 Task: Measure the distance and displacment between San Antonio and Padre Island National Seashore.
Action: Mouse moved to (430, 155)
Screenshot: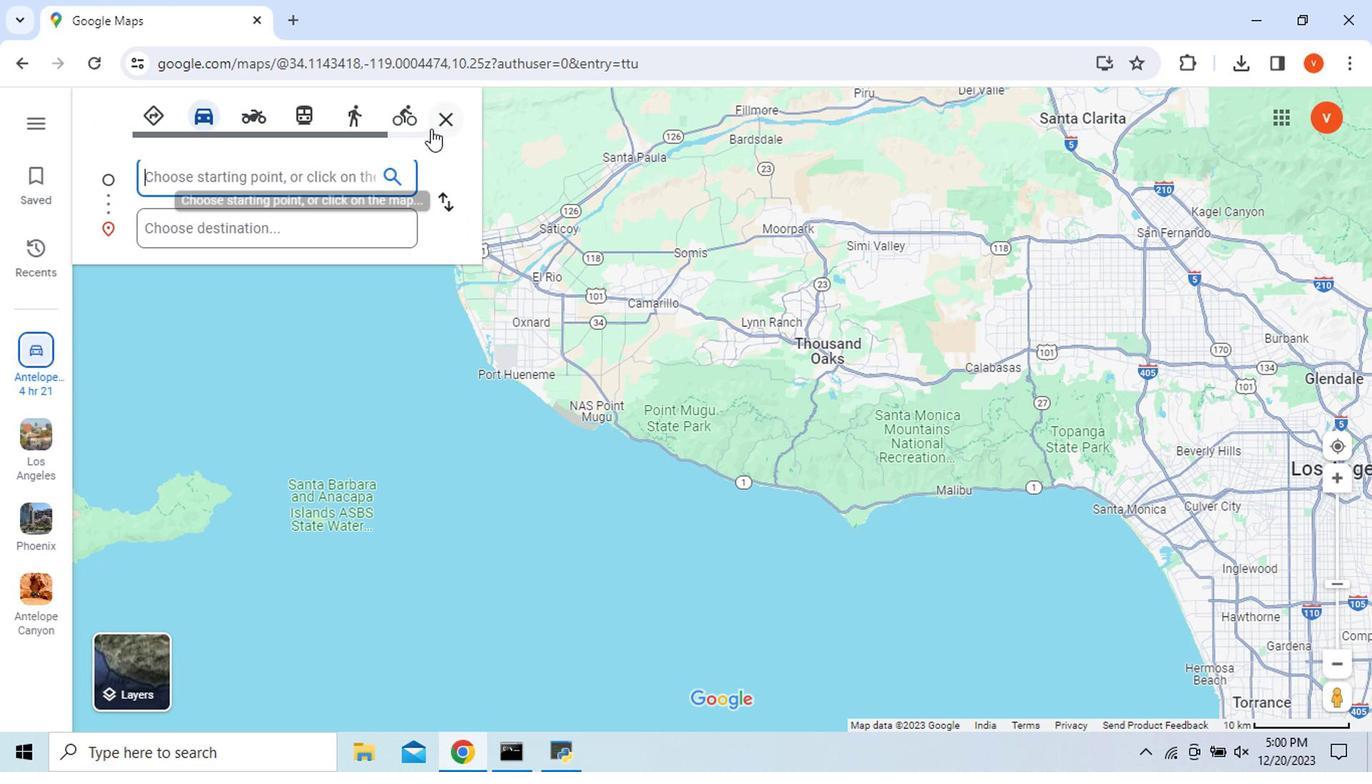 
Action: Mouse pressed left at (430, 155)
Screenshot: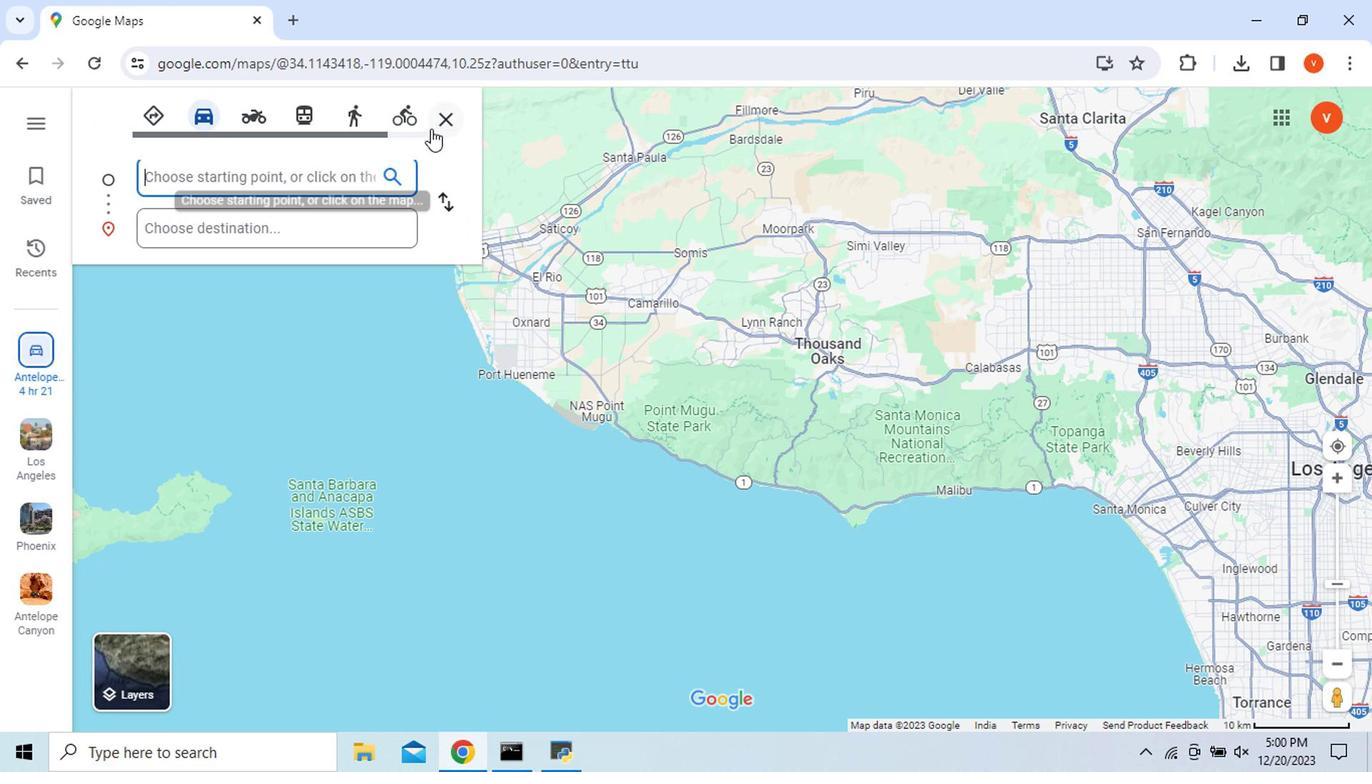 
Action: Mouse moved to (621, 465)
Screenshot: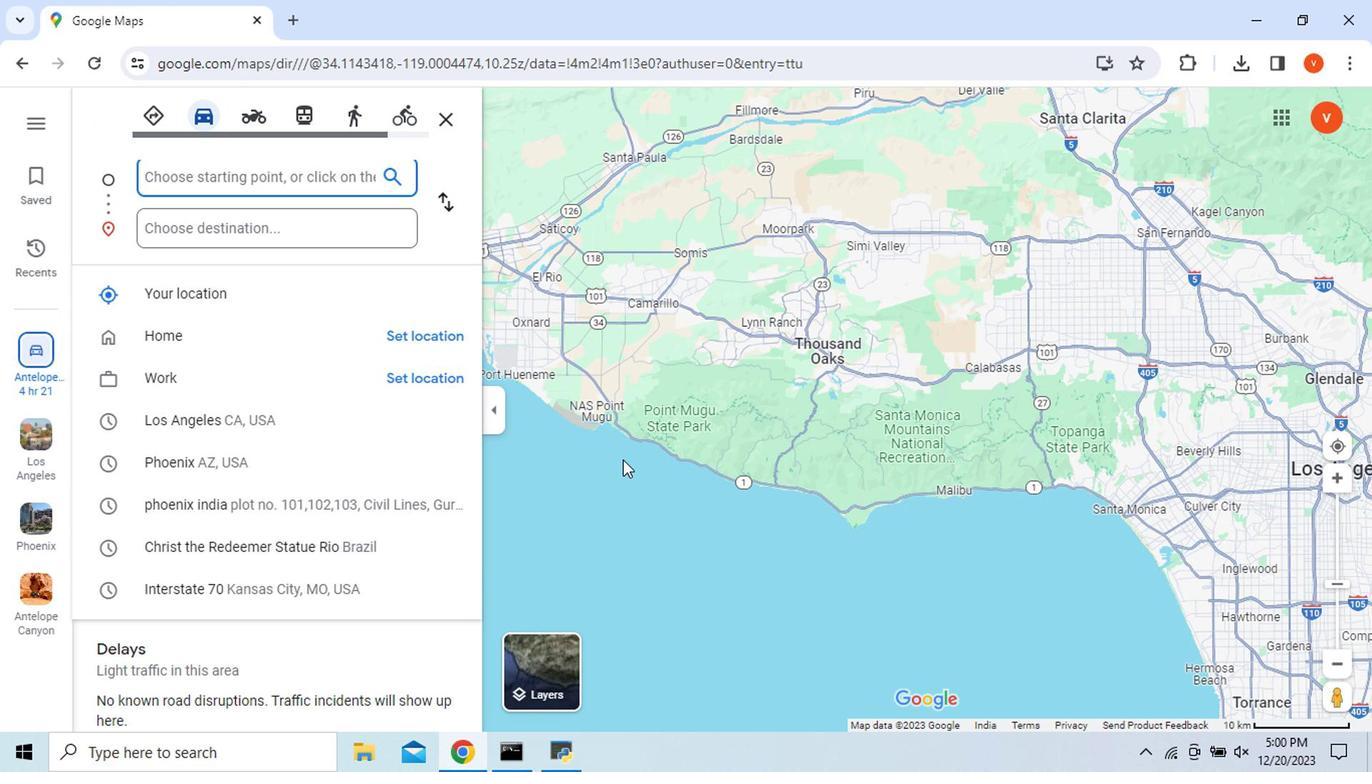 
Action: Key pressed <Key.shift>San<Key.space><Key.shift>Antonio
Screenshot: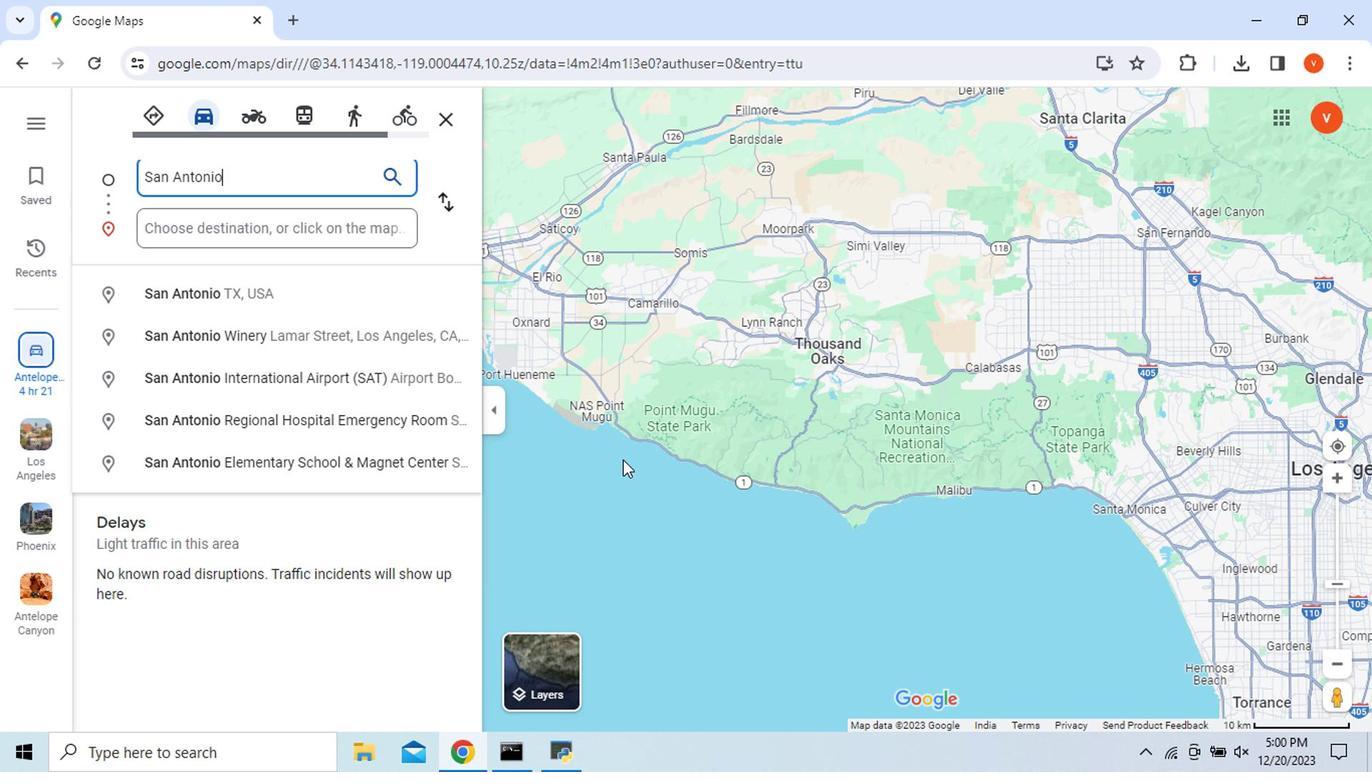 
Action: Mouse moved to (267, 311)
Screenshot: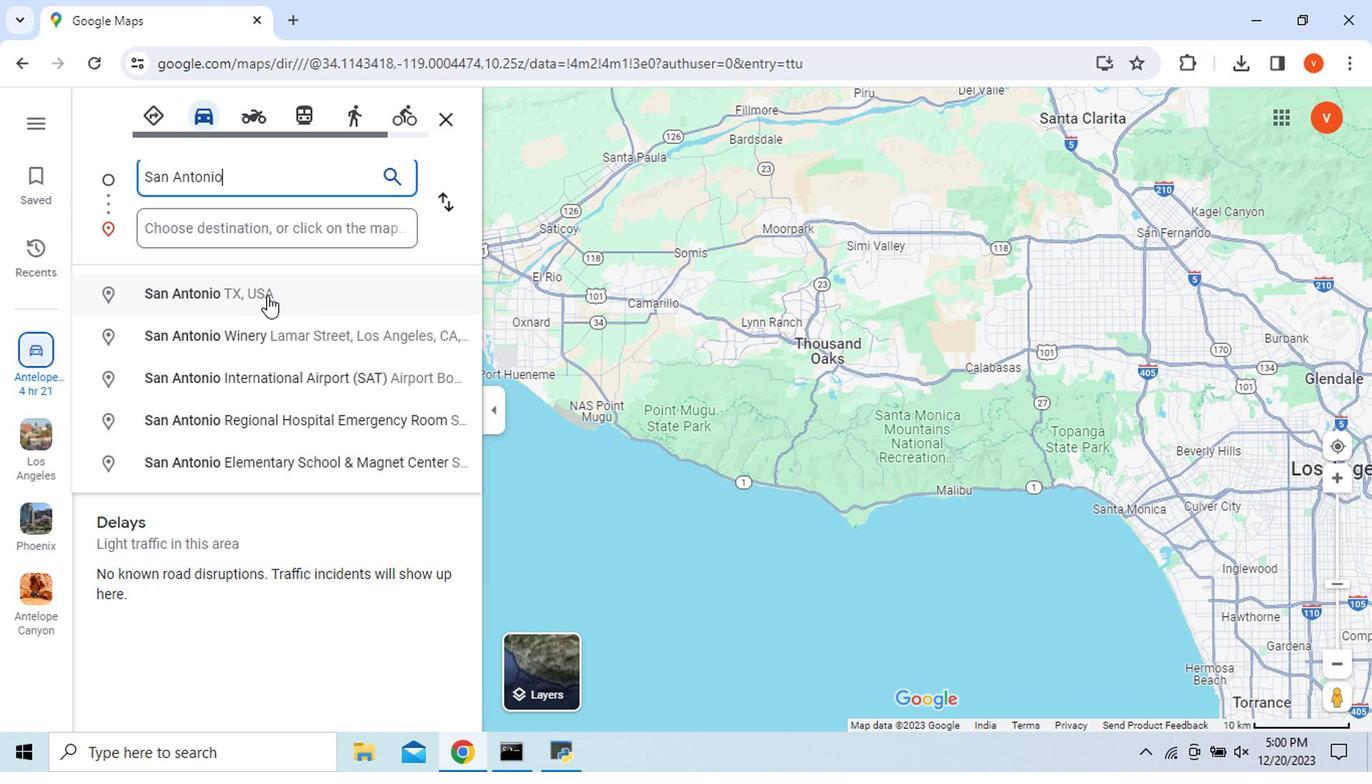 
Action: Mouse pressed left at (267, 311)
Screenshot: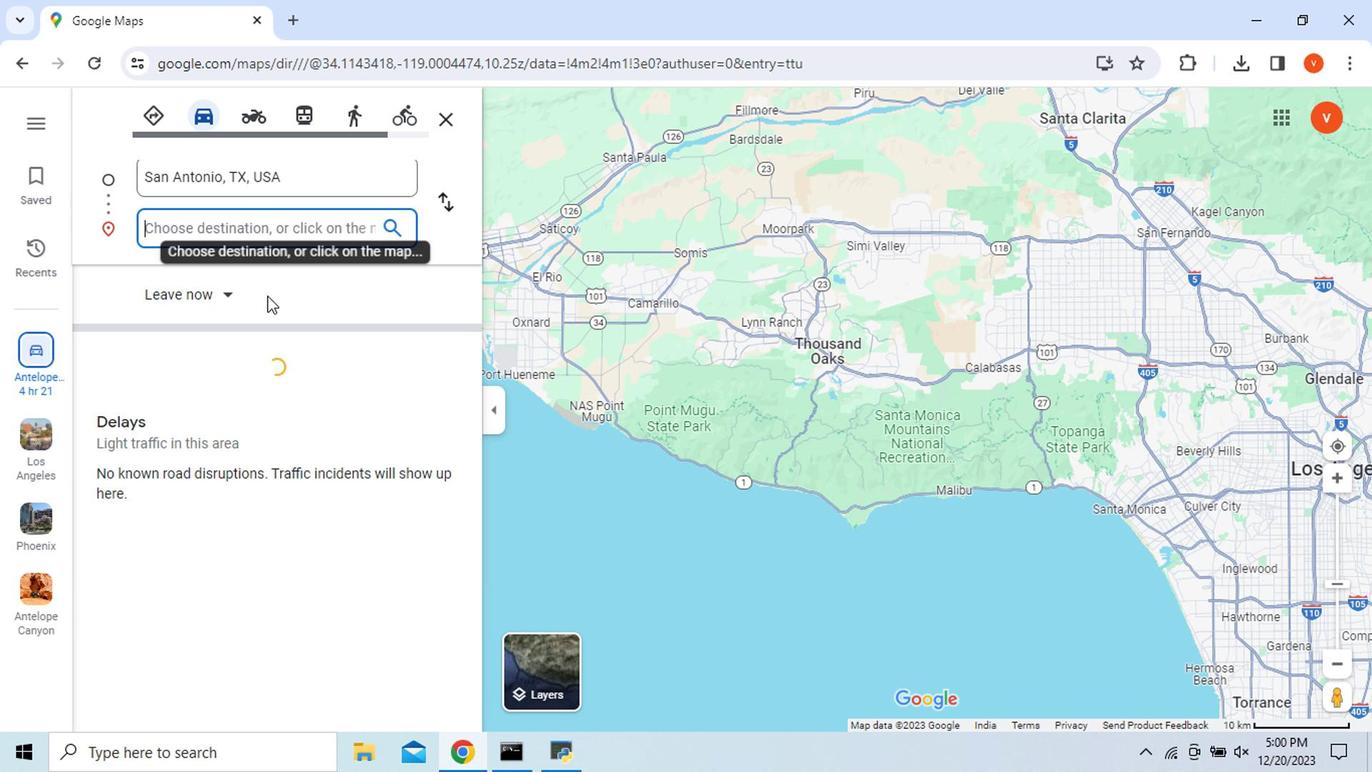 
Action: Mouse moved to (401, 453)
Screenshot: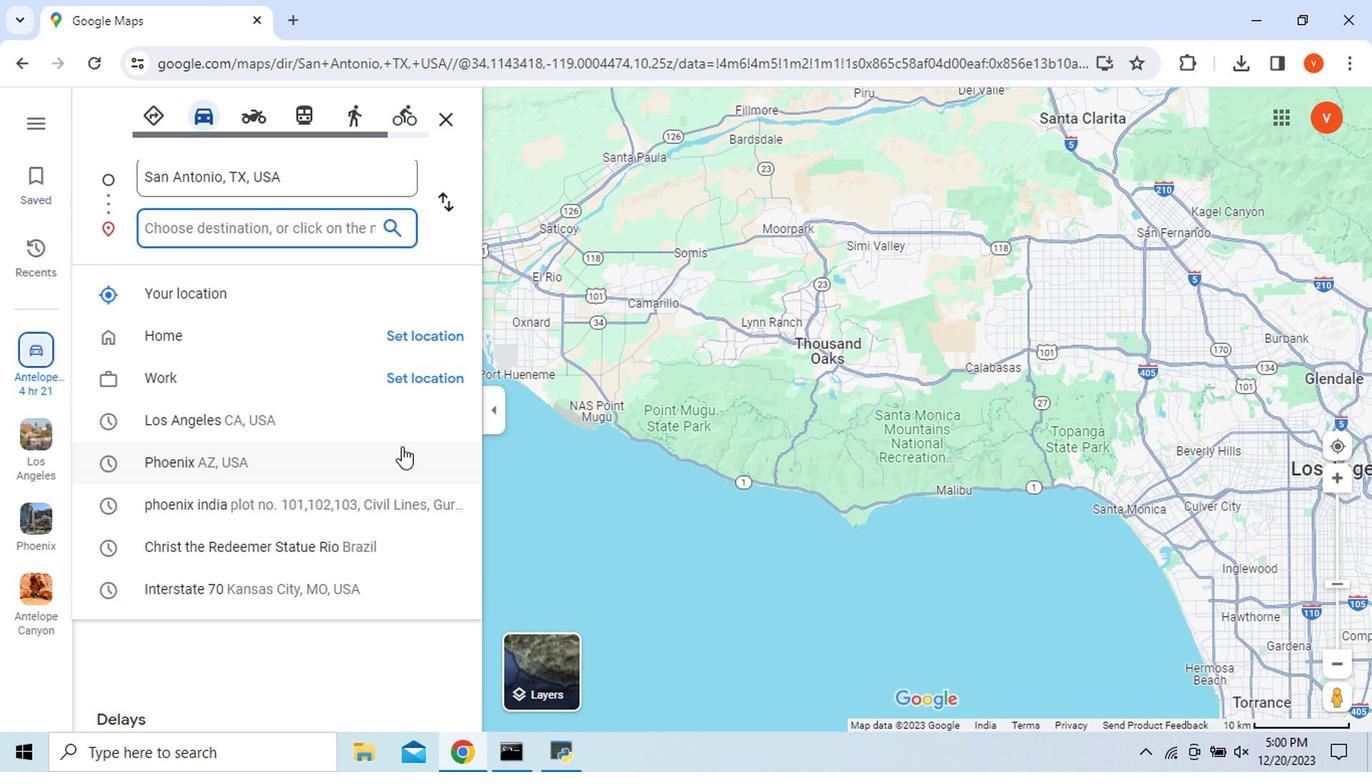 
Action: Key pressed <Key.shift_r>Padre
Screenshot: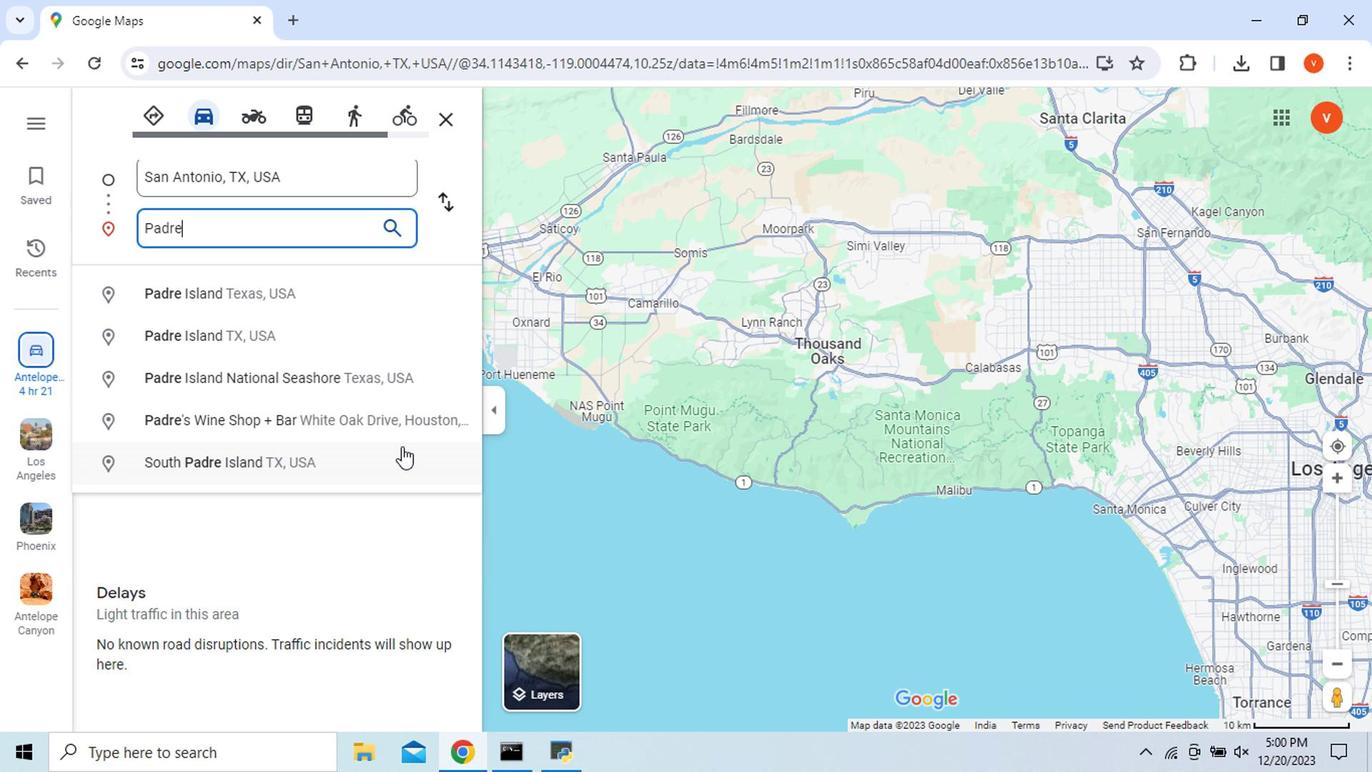 
Action: Mouse moved to (329, 393)
Screenshot: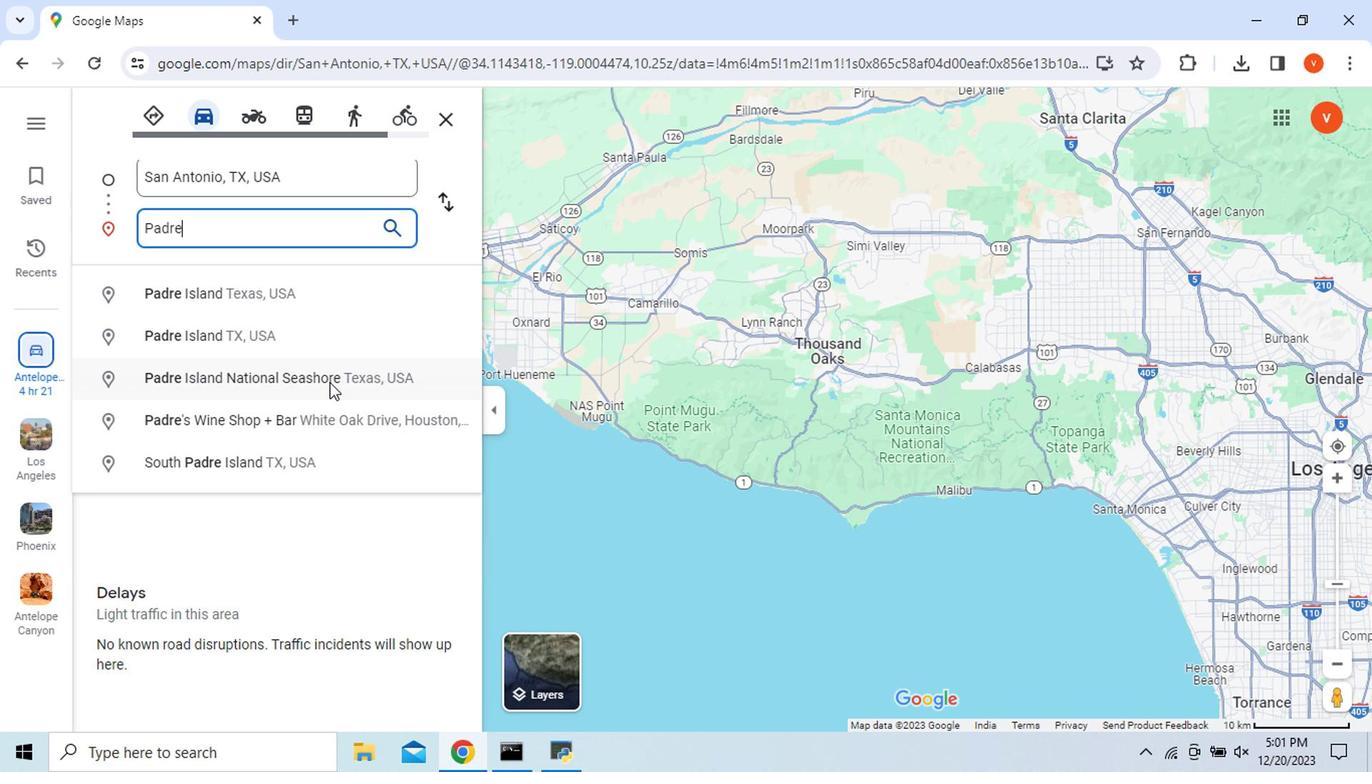 
Action: Mouse pressed left at (329, 393)
Screenshot: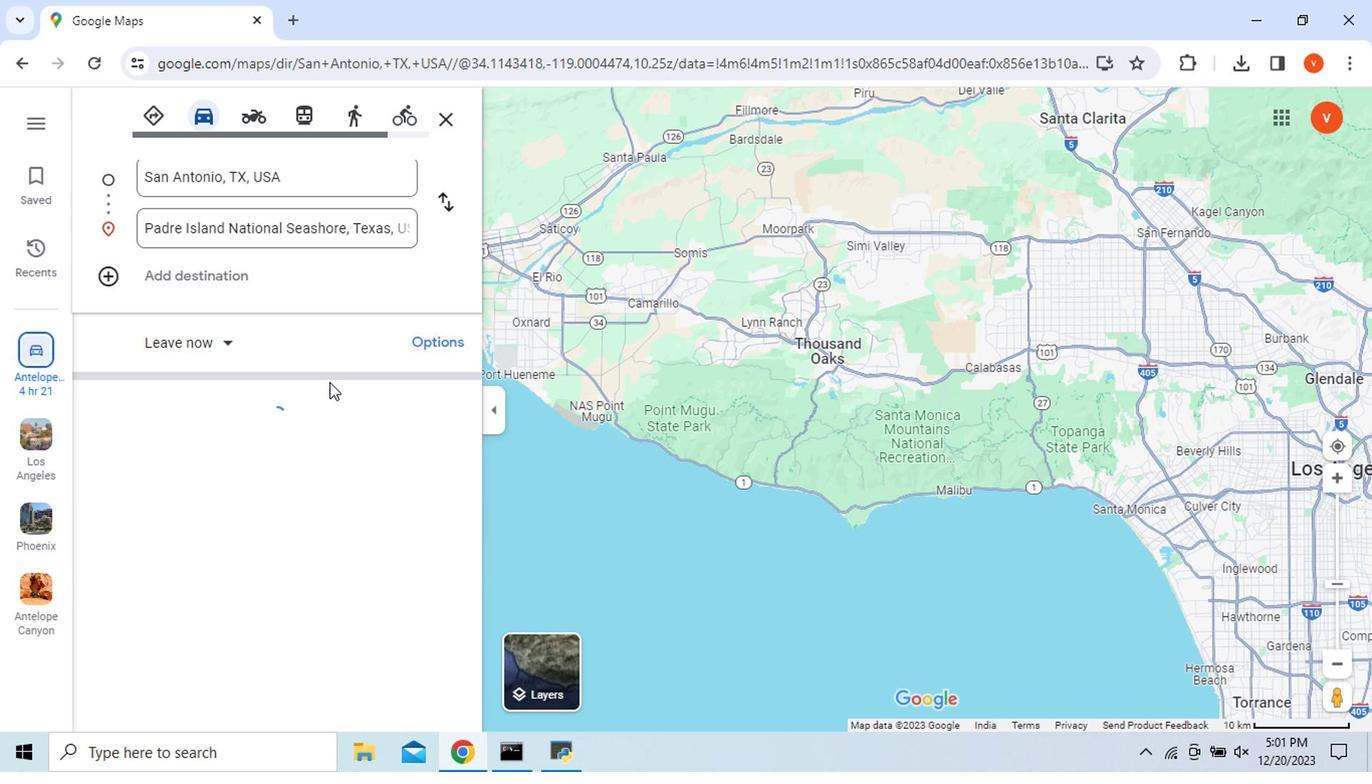 
Action: Mouse moved to (1005, 334)
Screenshot: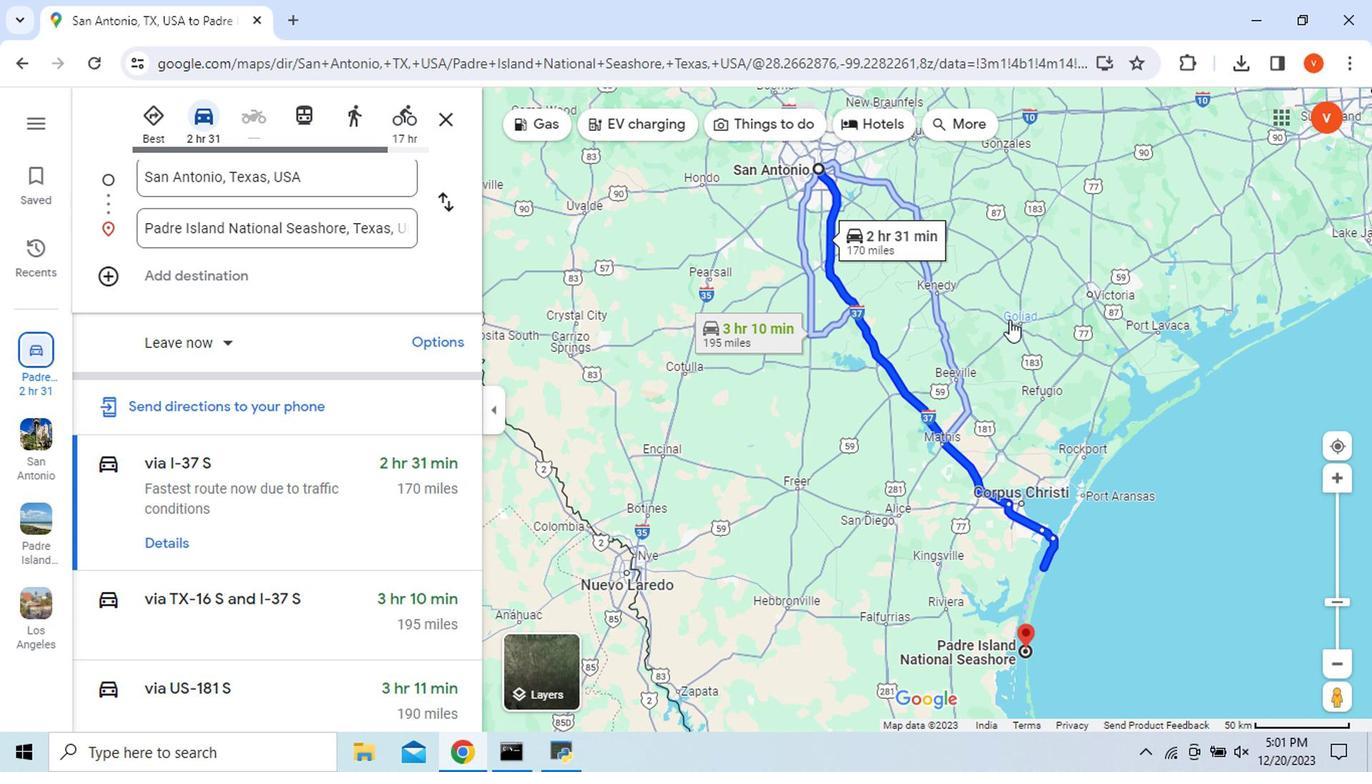 
Action: Mouse pressed right at (1005, 334)
Screenshot: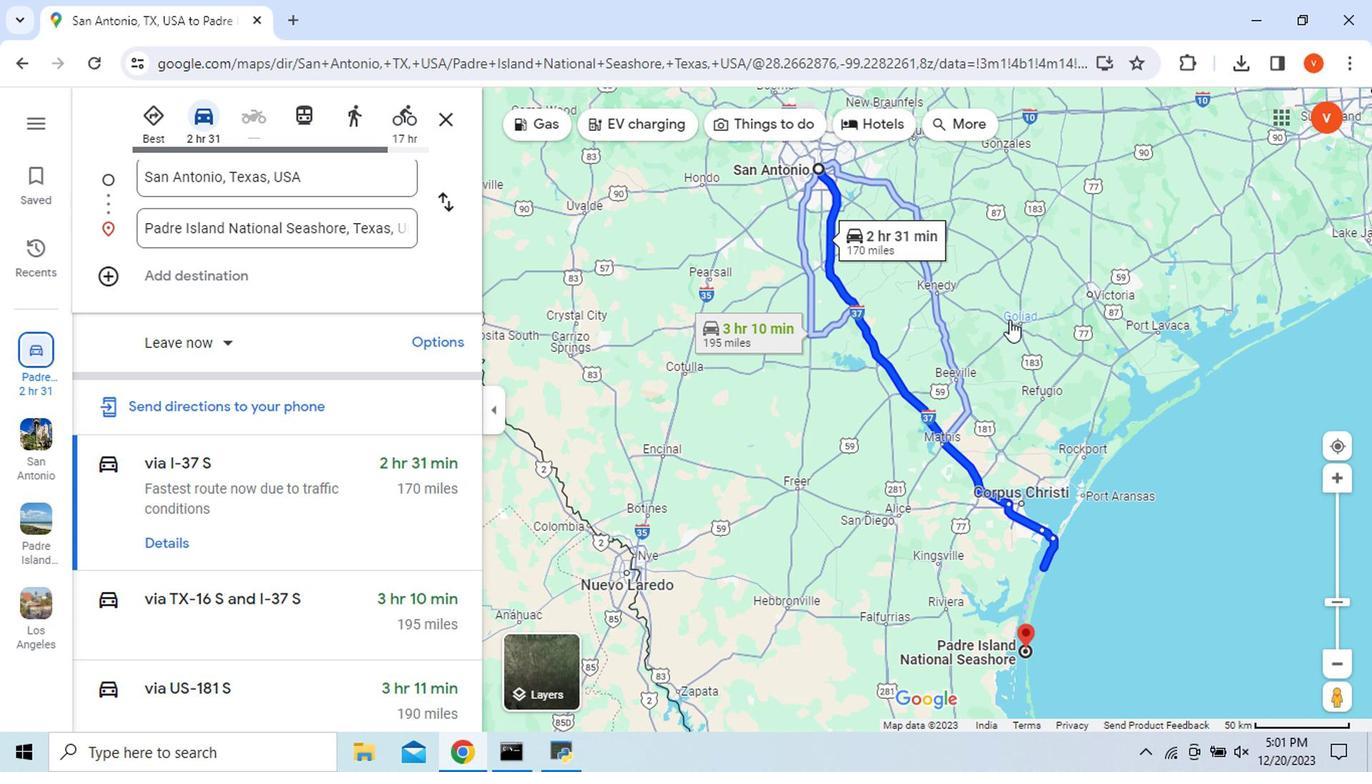 
Action: Mouse moved to (1078, 473)
Screenshot: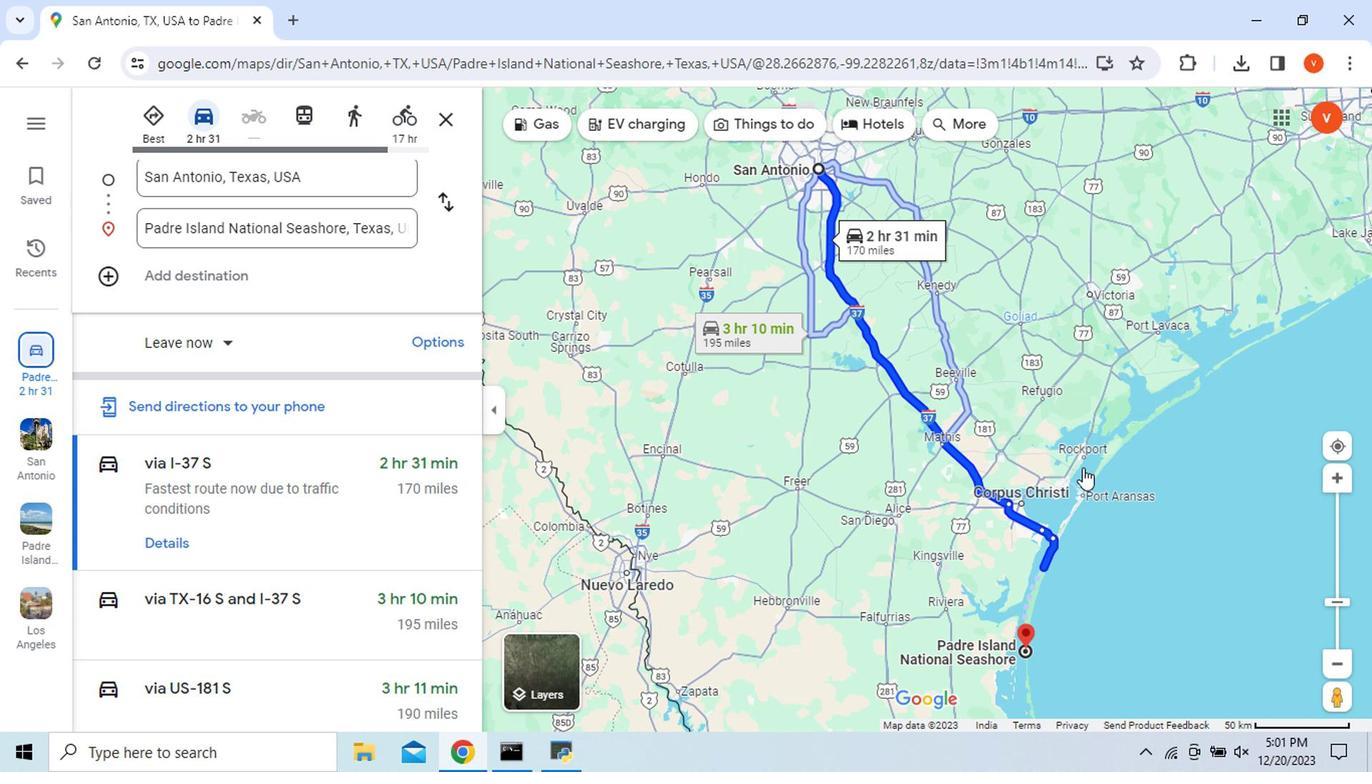 
Action: Mouse pressed left at (1078, 473)
Screenshot: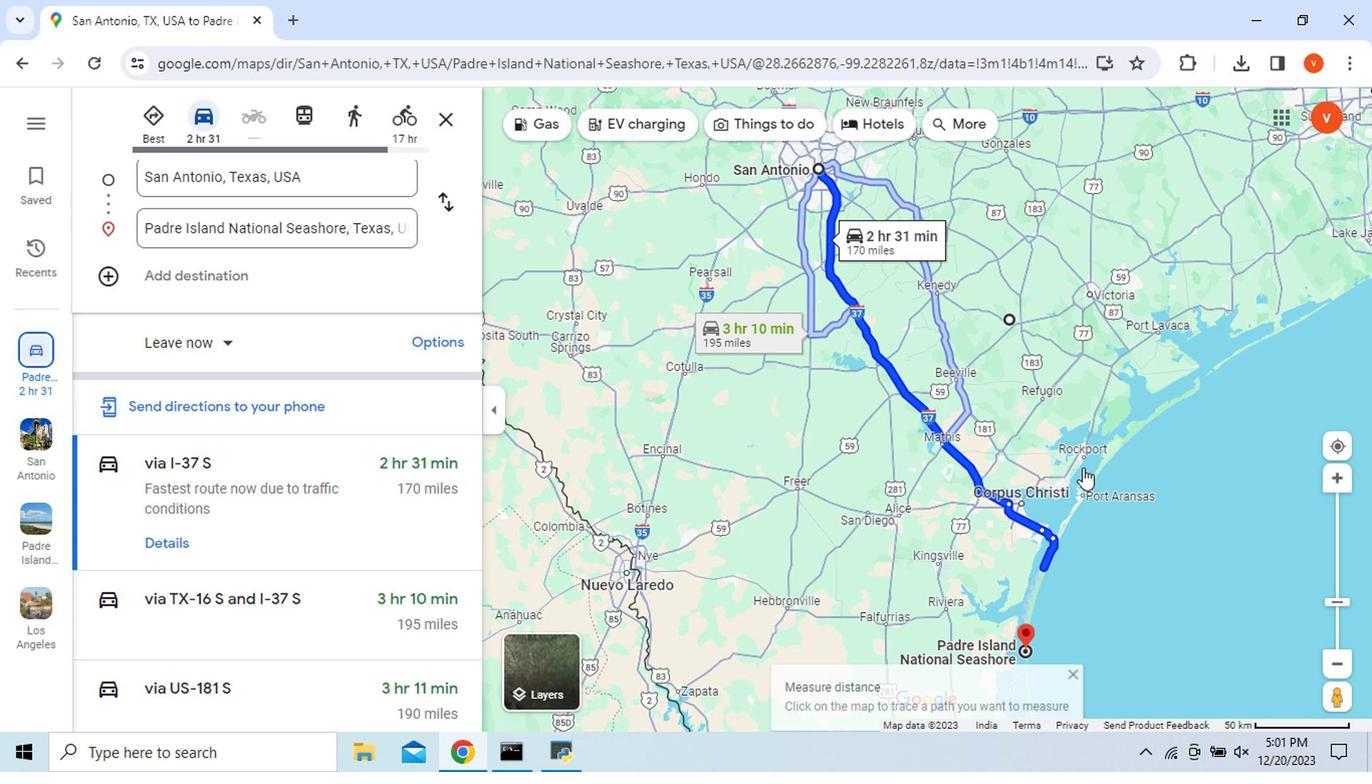 
Action: Mouse moved to (798, 208)
Screenshot: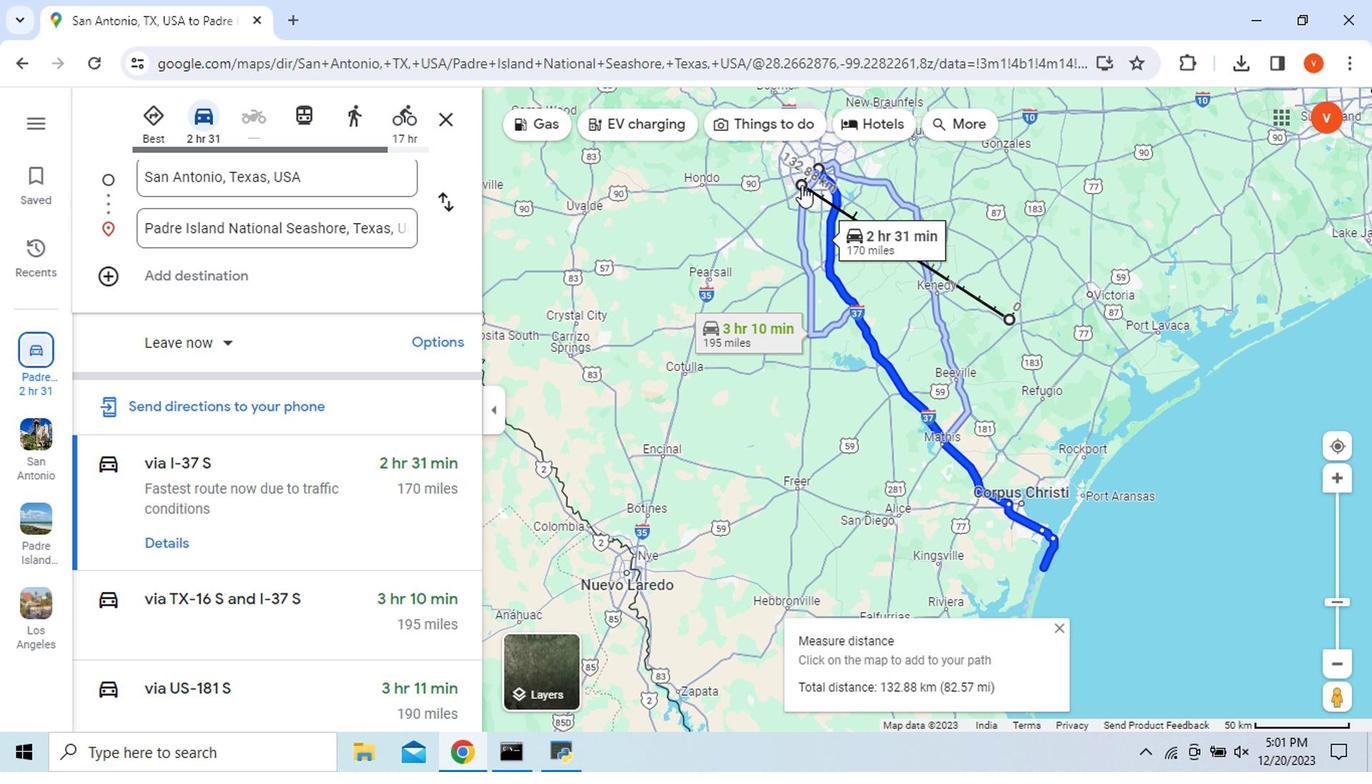 
Action: Mouse pressed left at (798, 208)
Screenshot: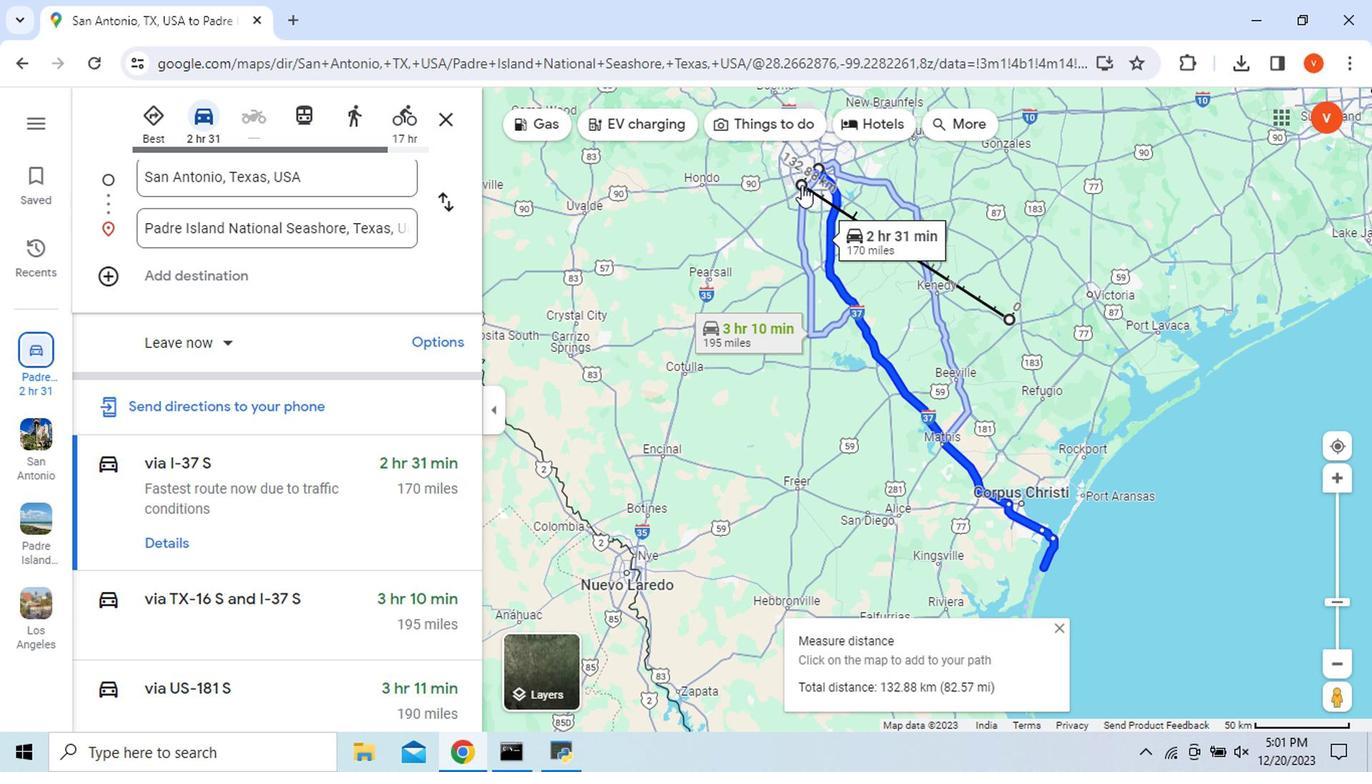 
Action: Mouse moved to (1004, 328)
Screenshot: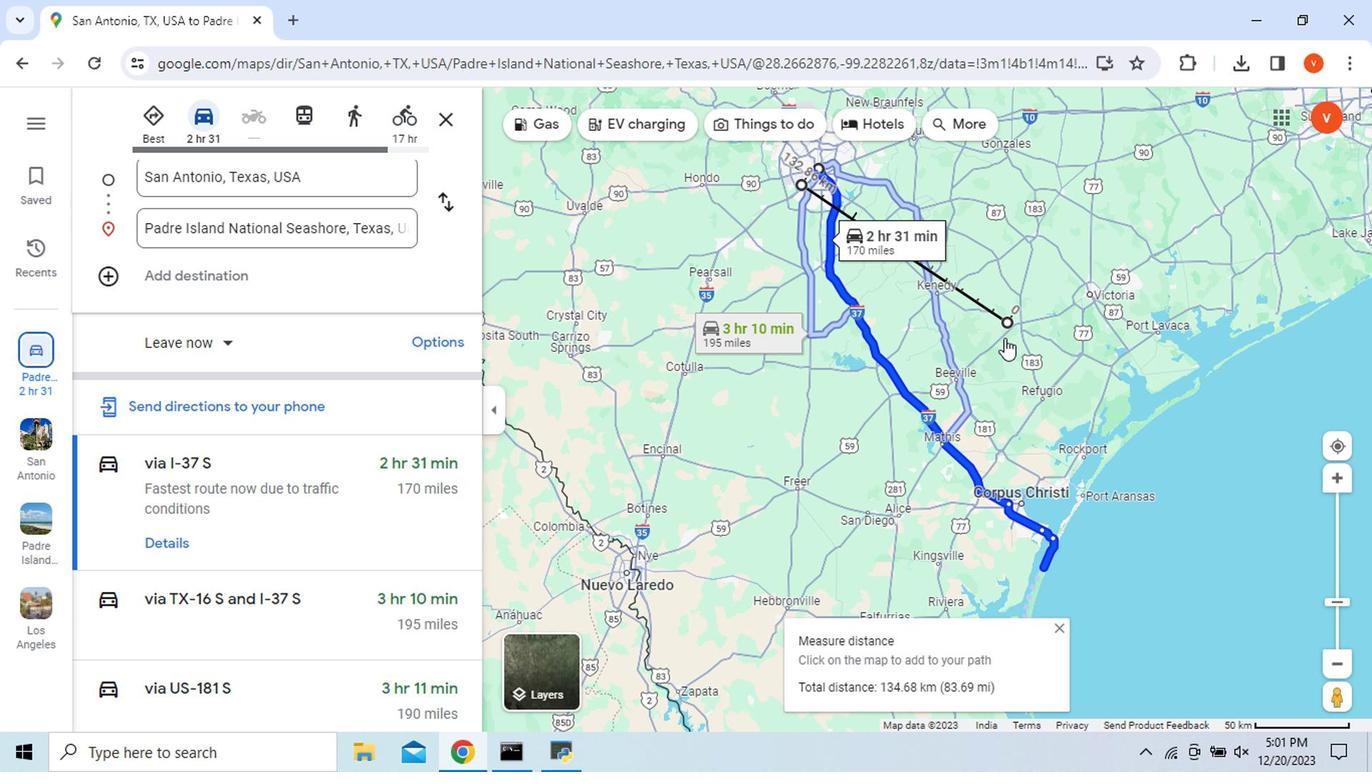 
Action: Mouse pressed left at (1004, 328)
Screenshot: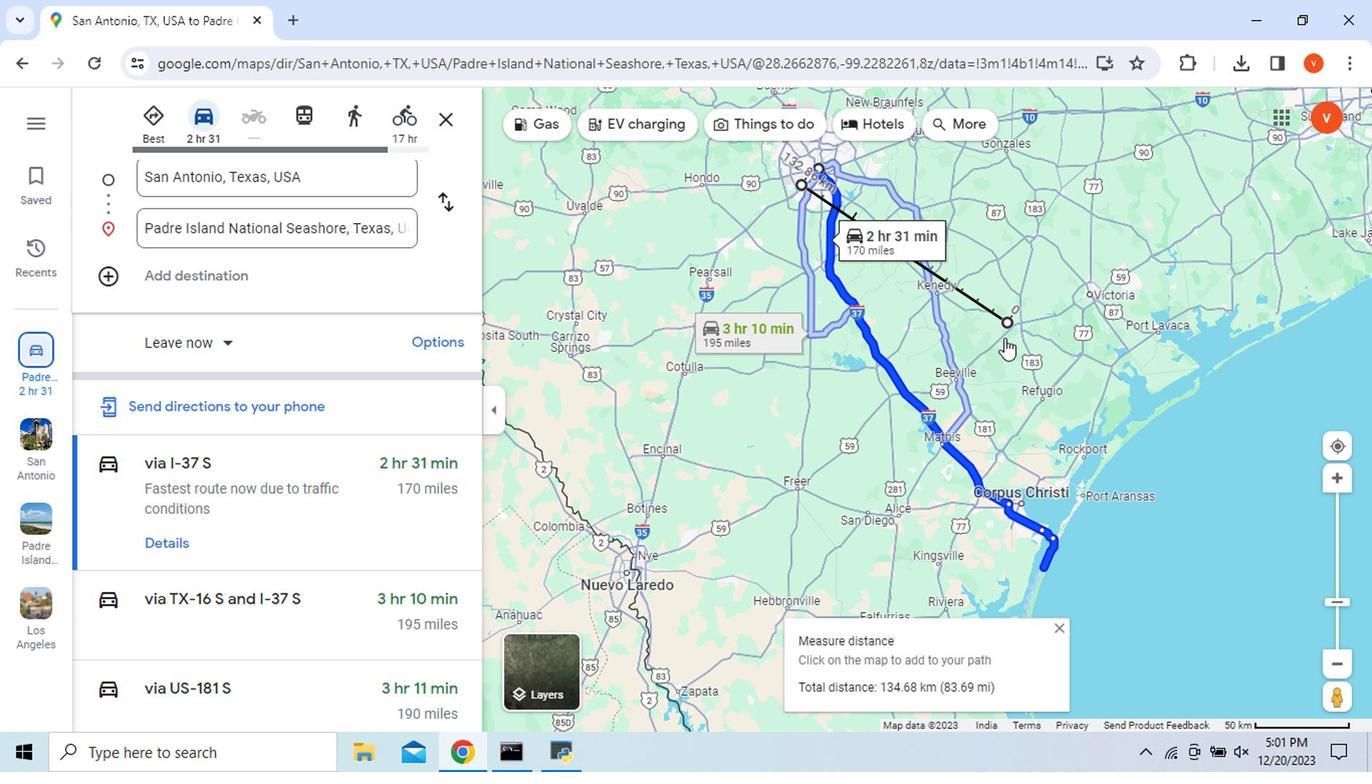 
Action: Mouse moved to (797, 209)
Screenshot: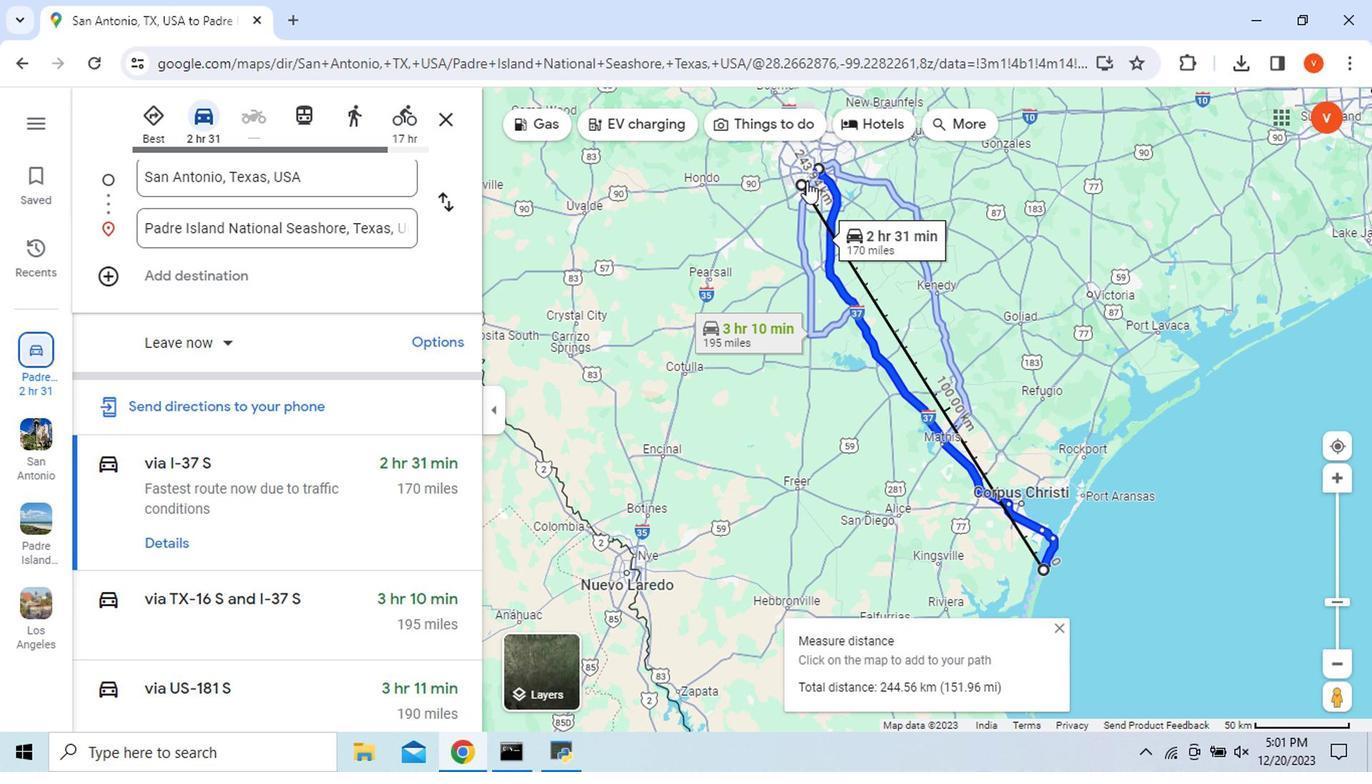 
Action: Mouse pressed left at (797, 209)
Screenshot: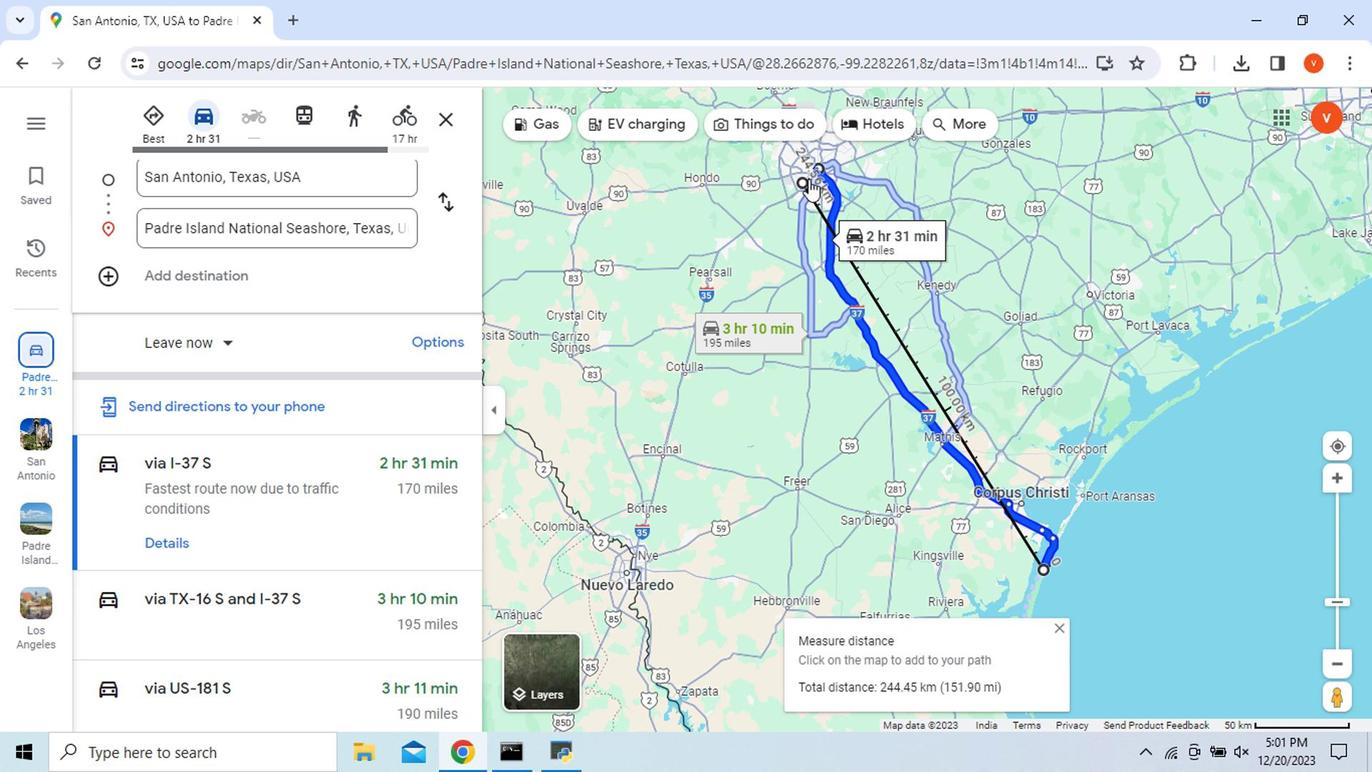 
Action: Mouse moved to (914, 354)
Screenshot: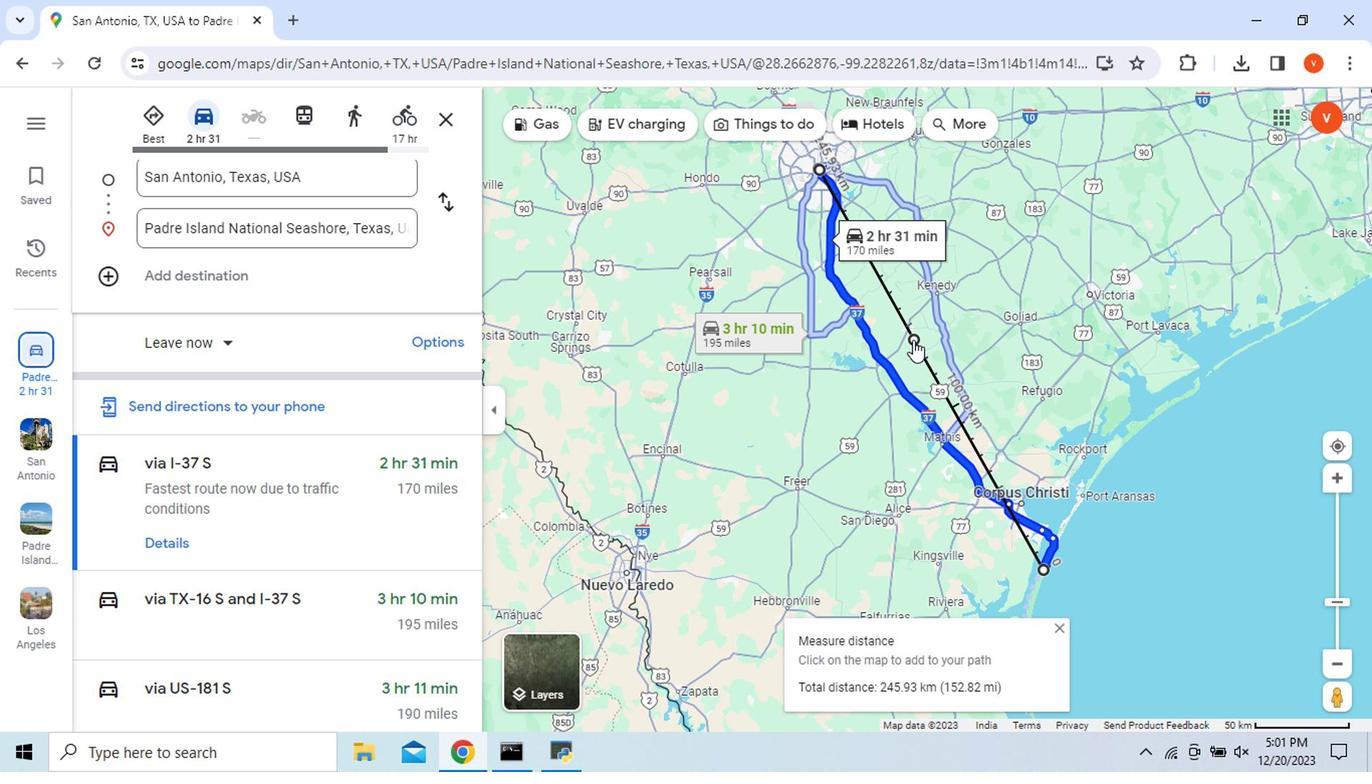
Action: Mouse pressed left at (914, 354)
Screenshot: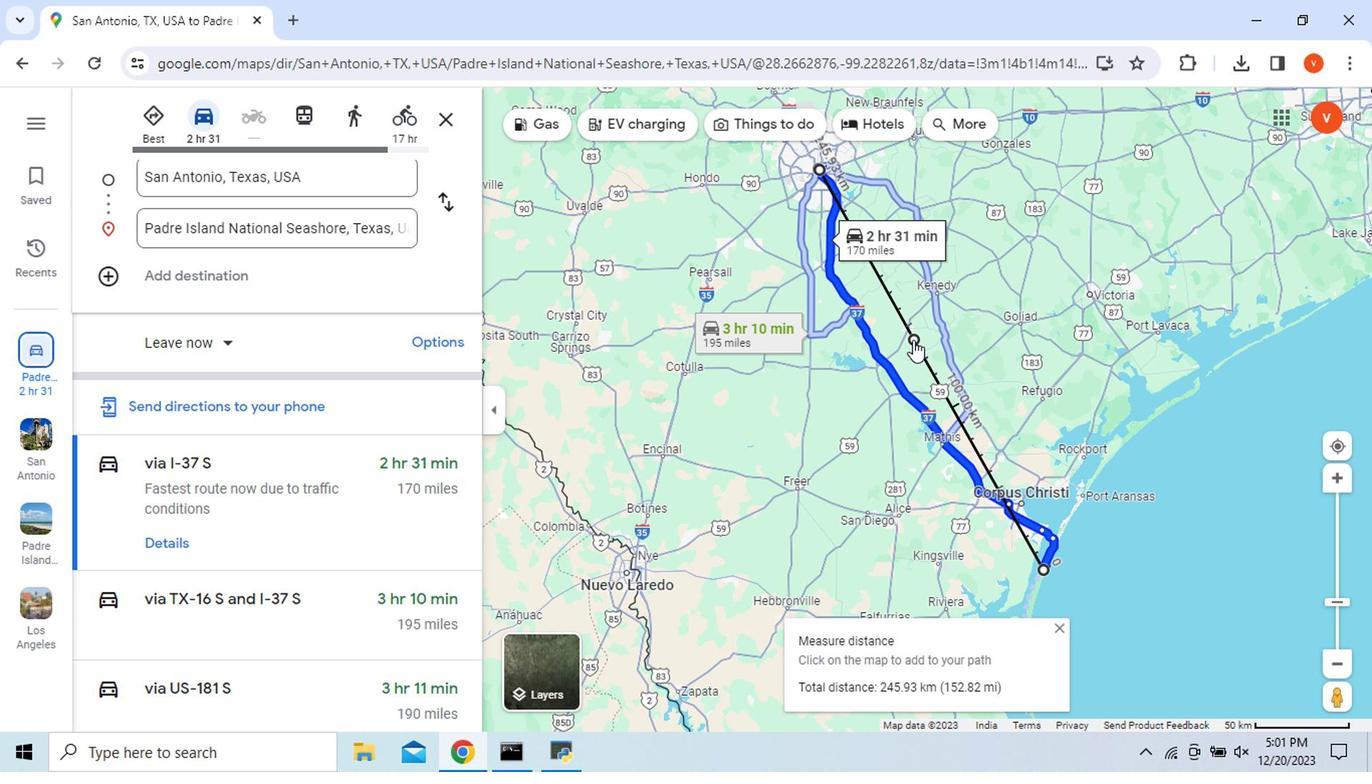 
Action: Mouse moved to (870, 368)
Screenshot: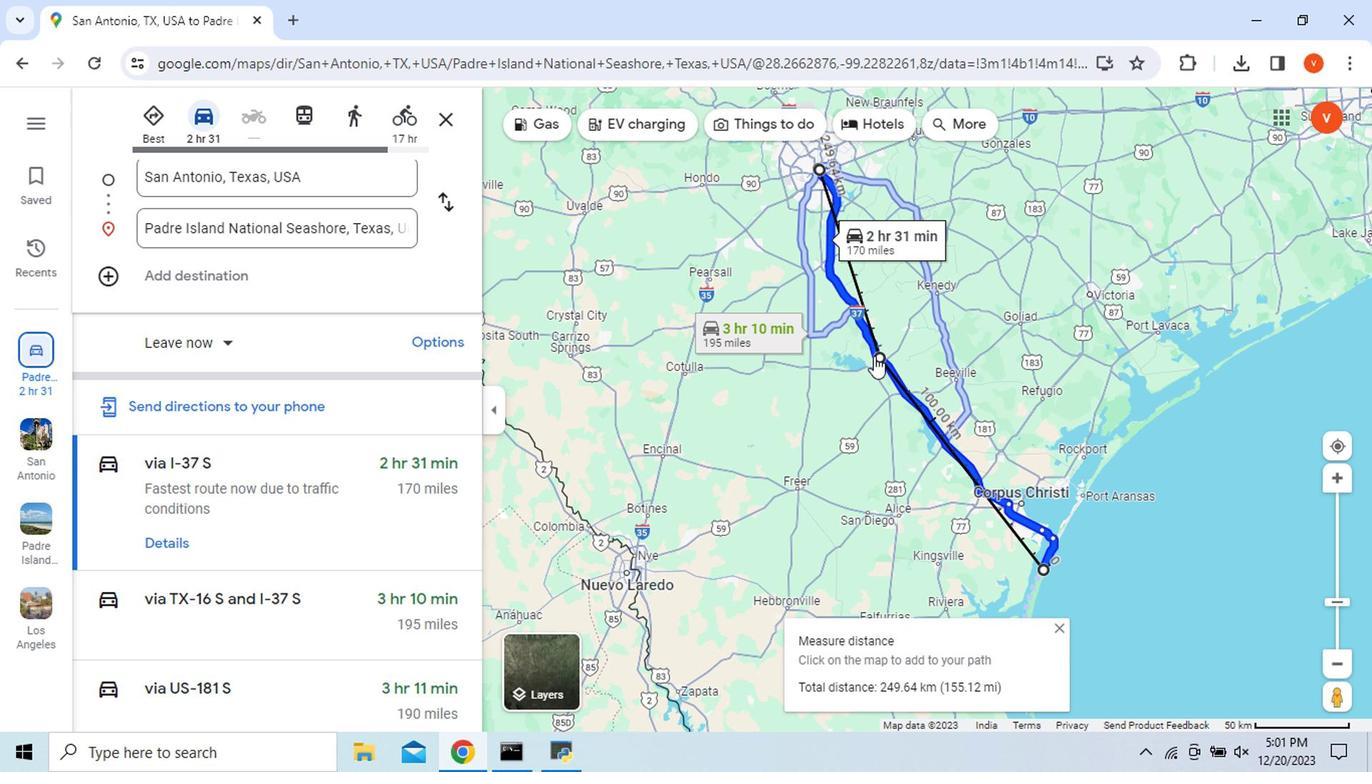 
Action: Mouse pressed left at (870, 368)
Screenshot: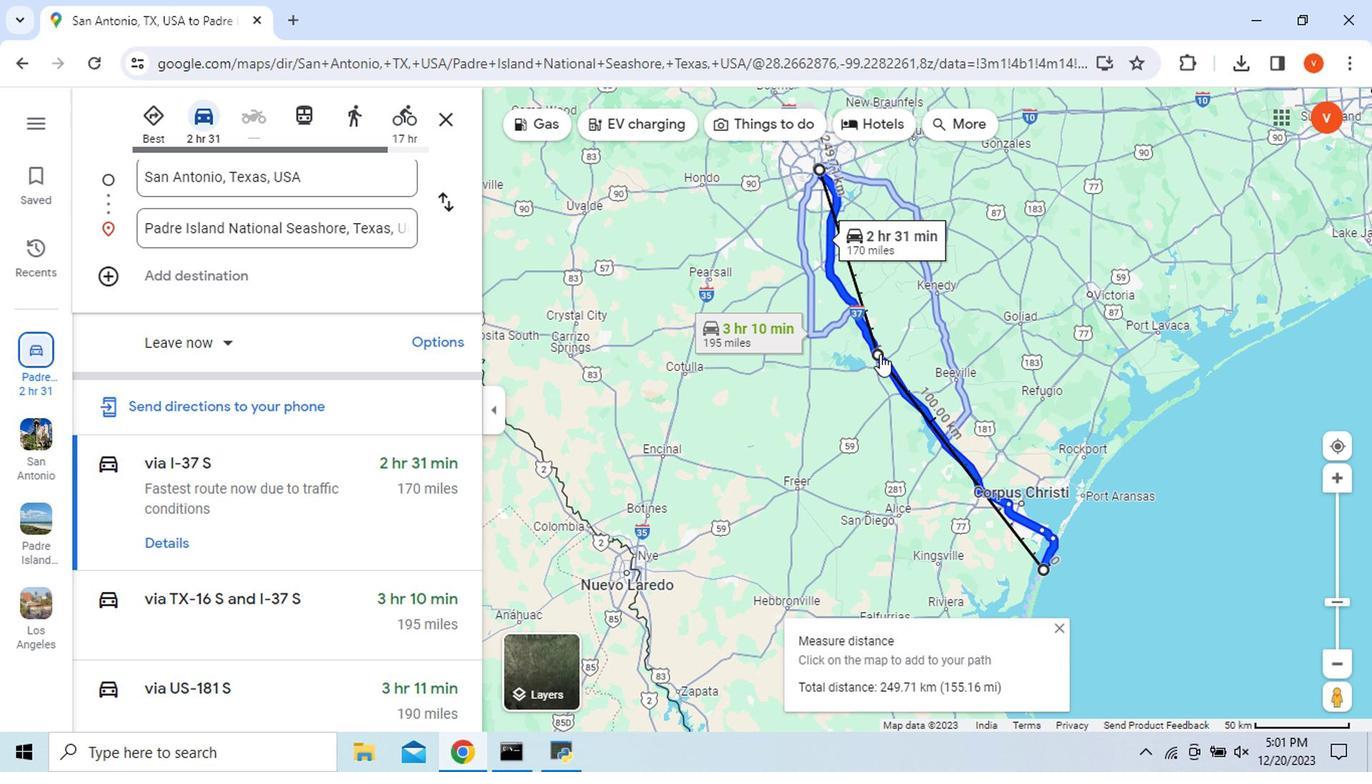 
Action: Mouse moved to (545, 654)
Screenshot: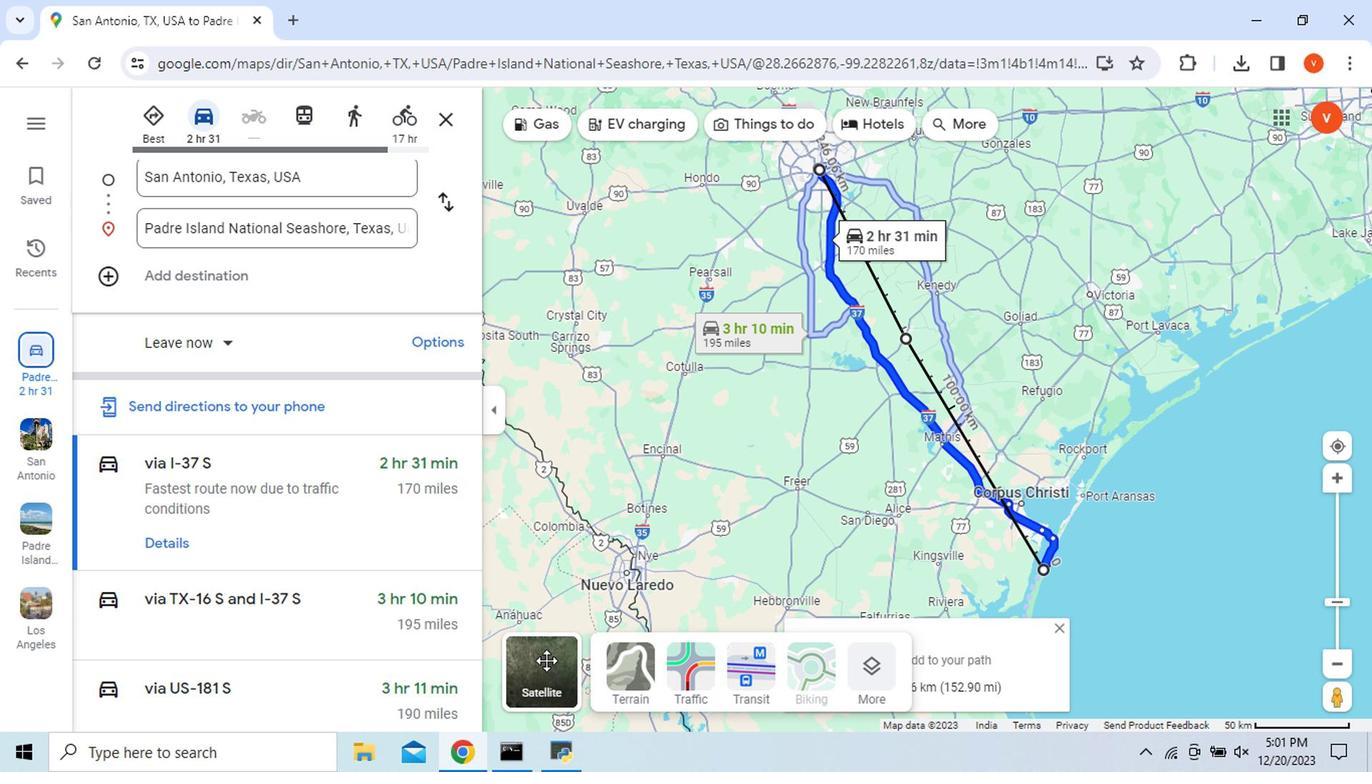 
Action: Mouse pressed left at (545, 654)
Screenshot: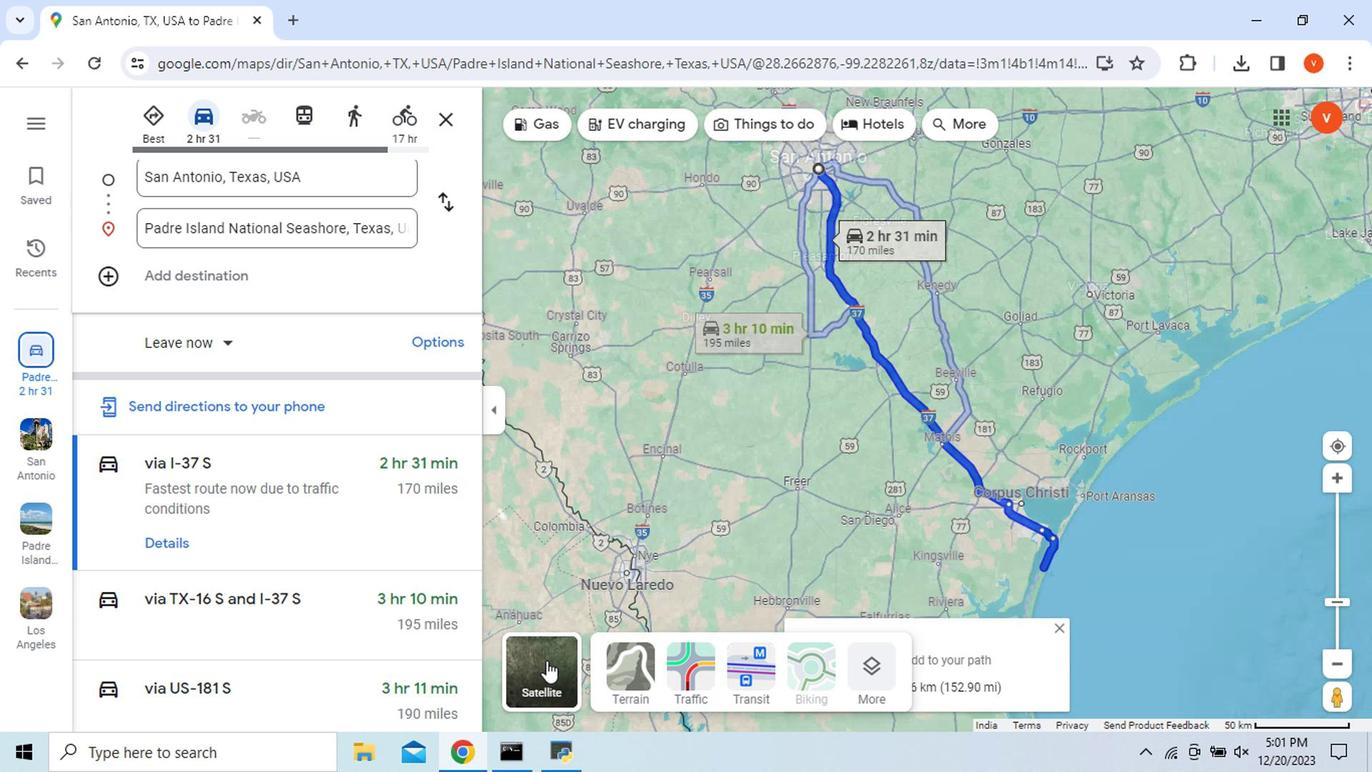 
Action: Mouse moved to (582, 604)
Screenshot: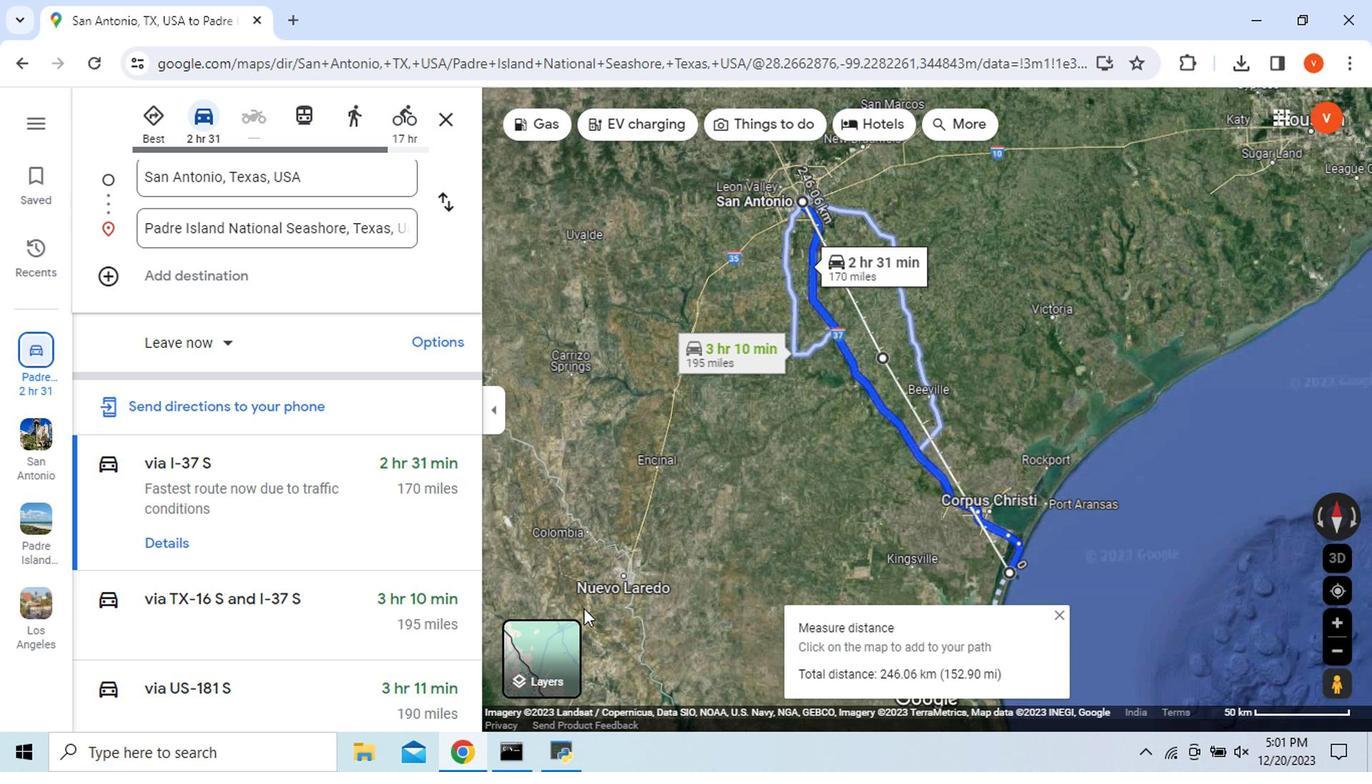 
Action: Mouse scrolled (582, 604) with delta (0, 0)
Screenshot: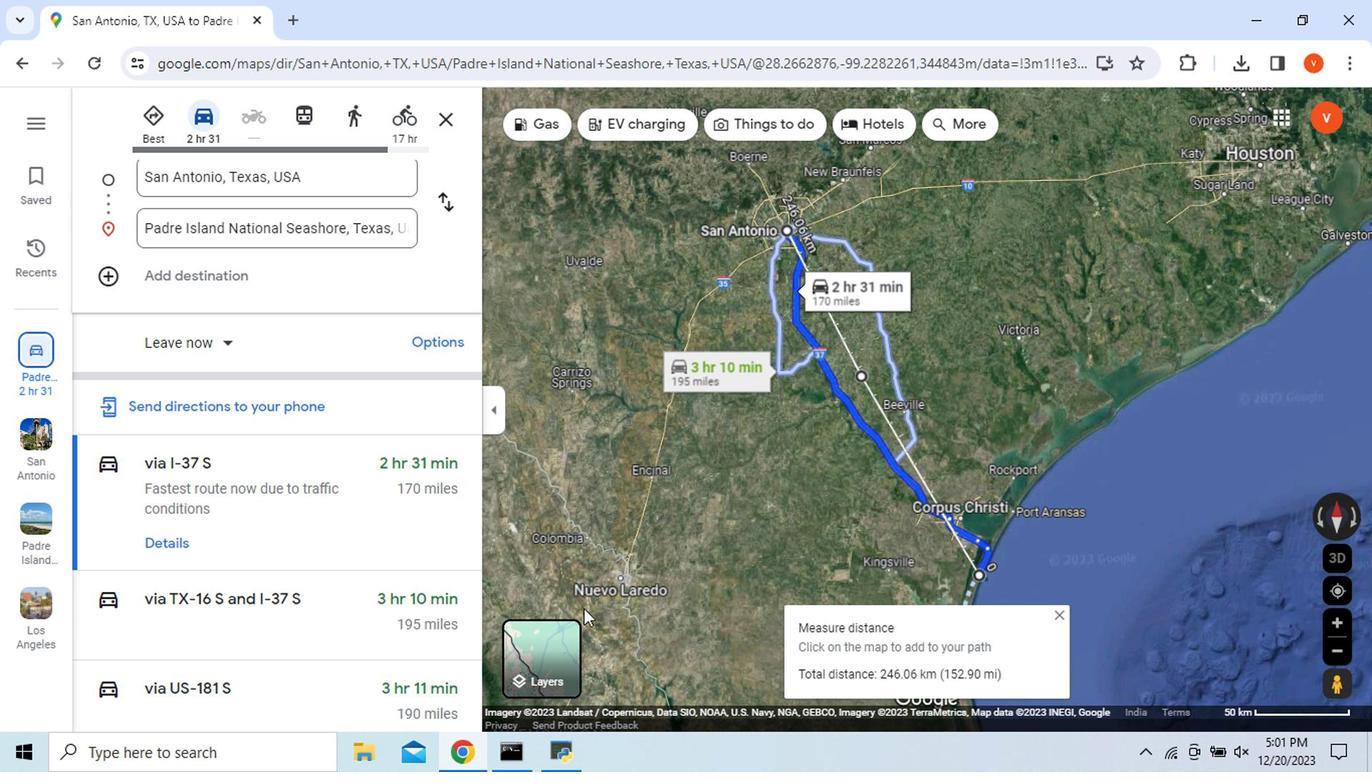 
Action: Mouse scrolled (582, 604) with delta (0, 0)
Screenshot: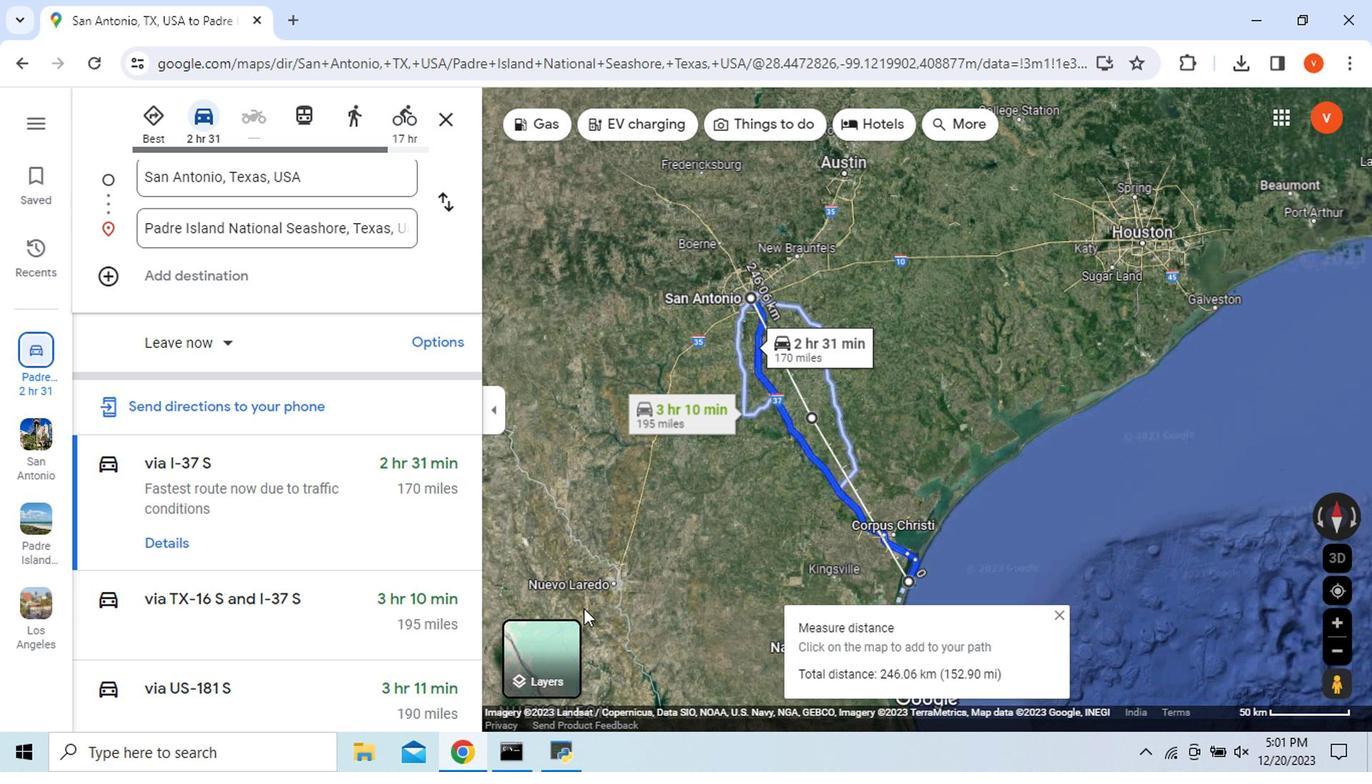 
Action: Mouse scrolled (582, 604) with delta (0, 0)
Screenshot: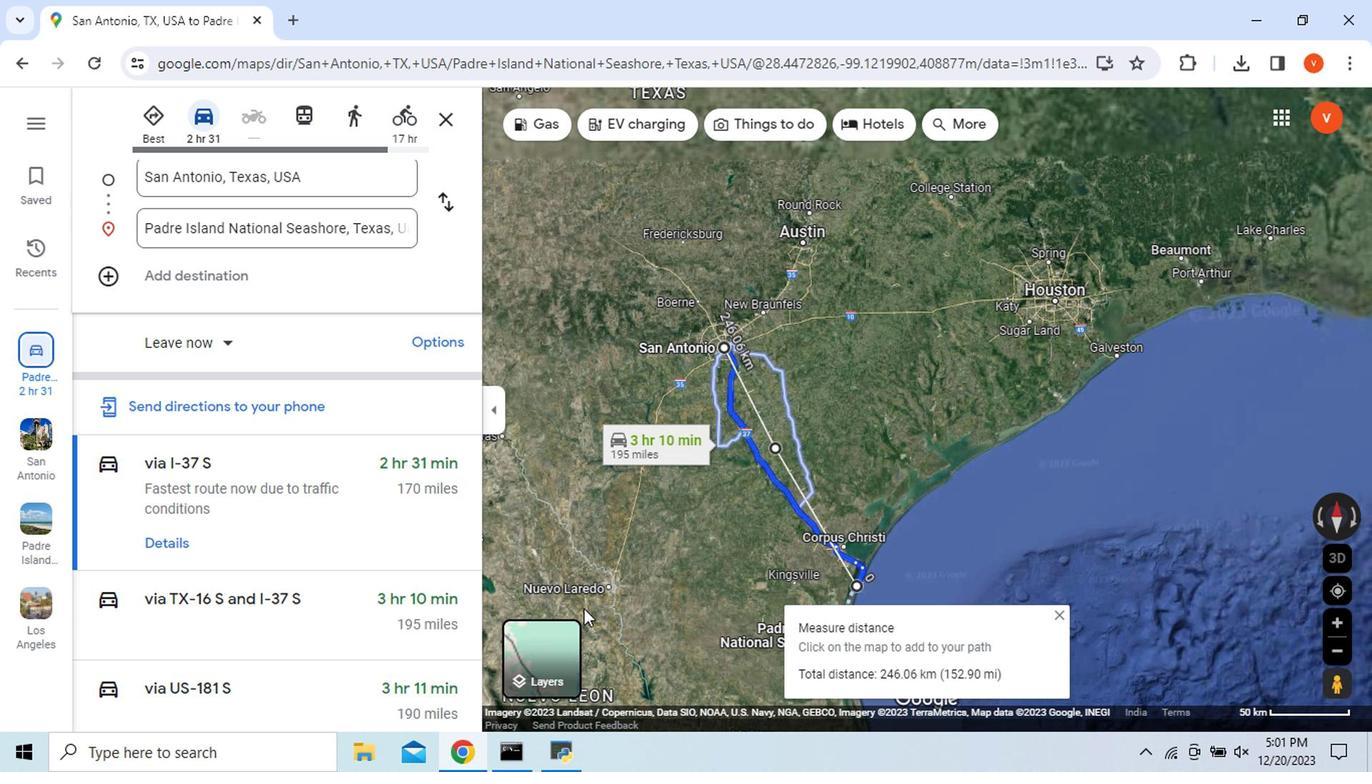 
Action: Mouse scrolled (582, 605) with delta (0, 0)
Screenshot: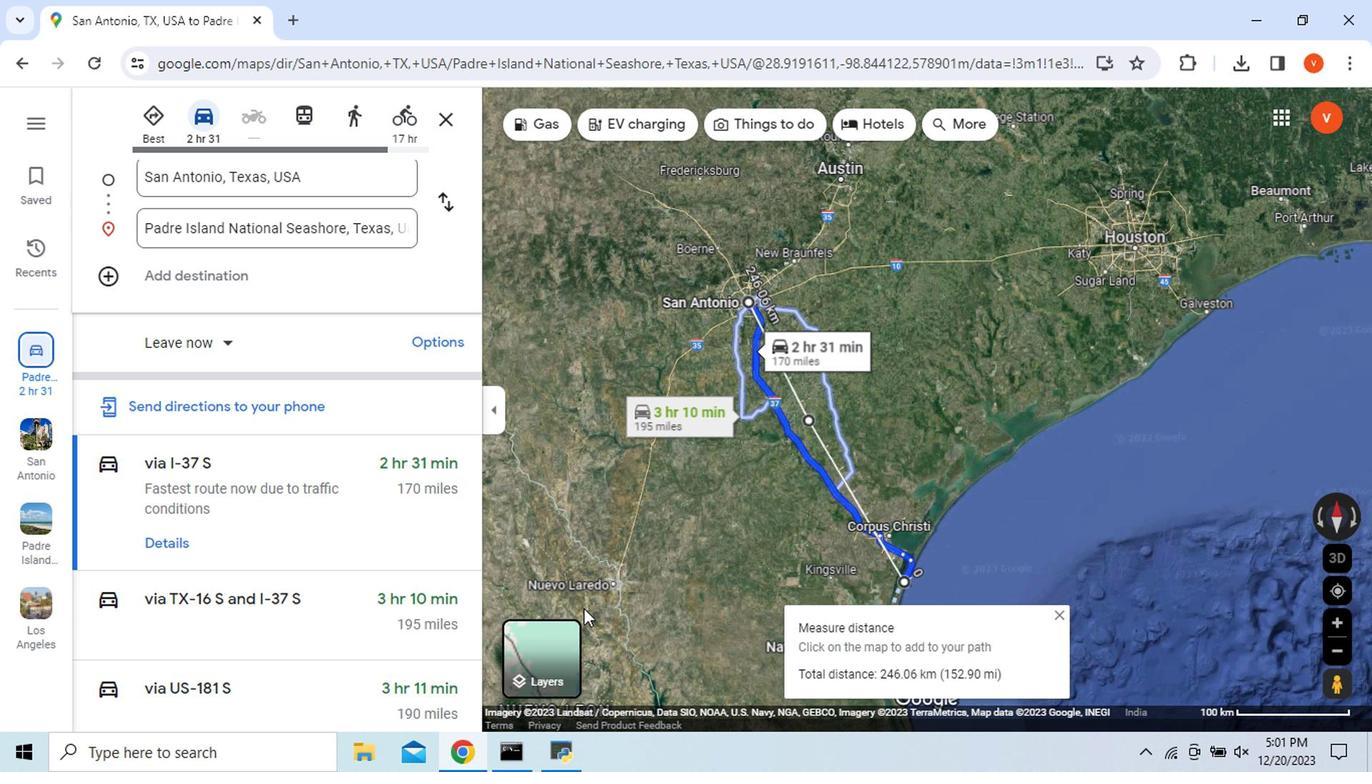 
Action: Mouse scrolled (582, 605) with delta (0, 0)
Screenshot: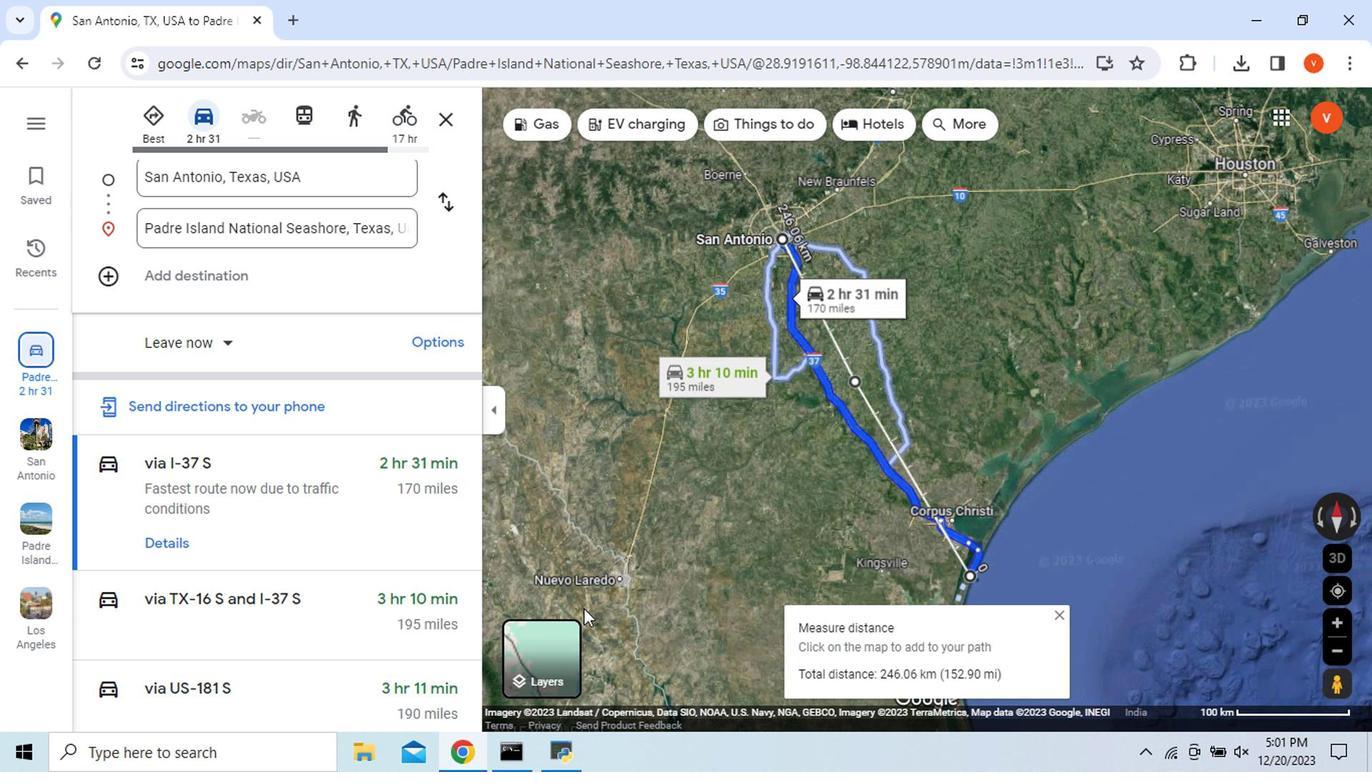 
Action: Mouse scrolled (582, 605) with delta (0, 0)
Screenshot: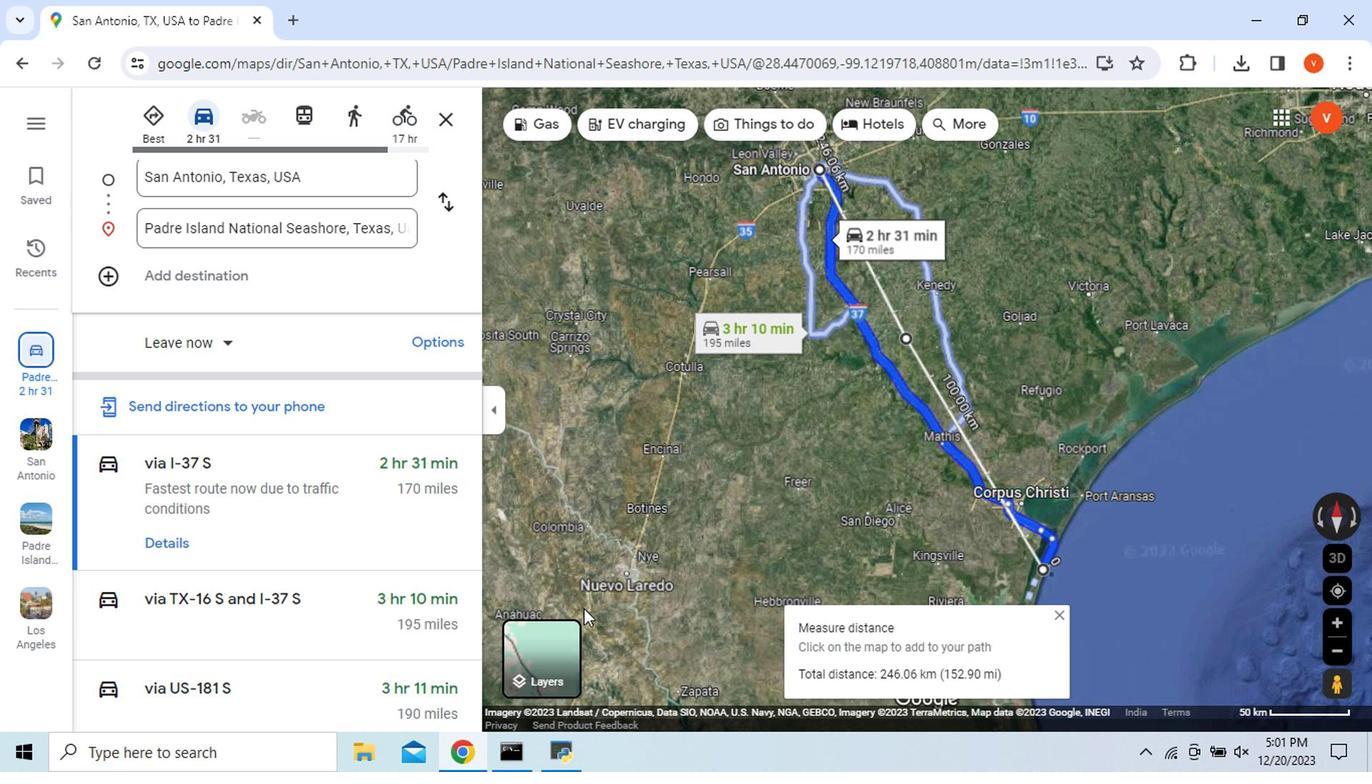 
Action: Mouse moved to (541, 657)
Screenshot: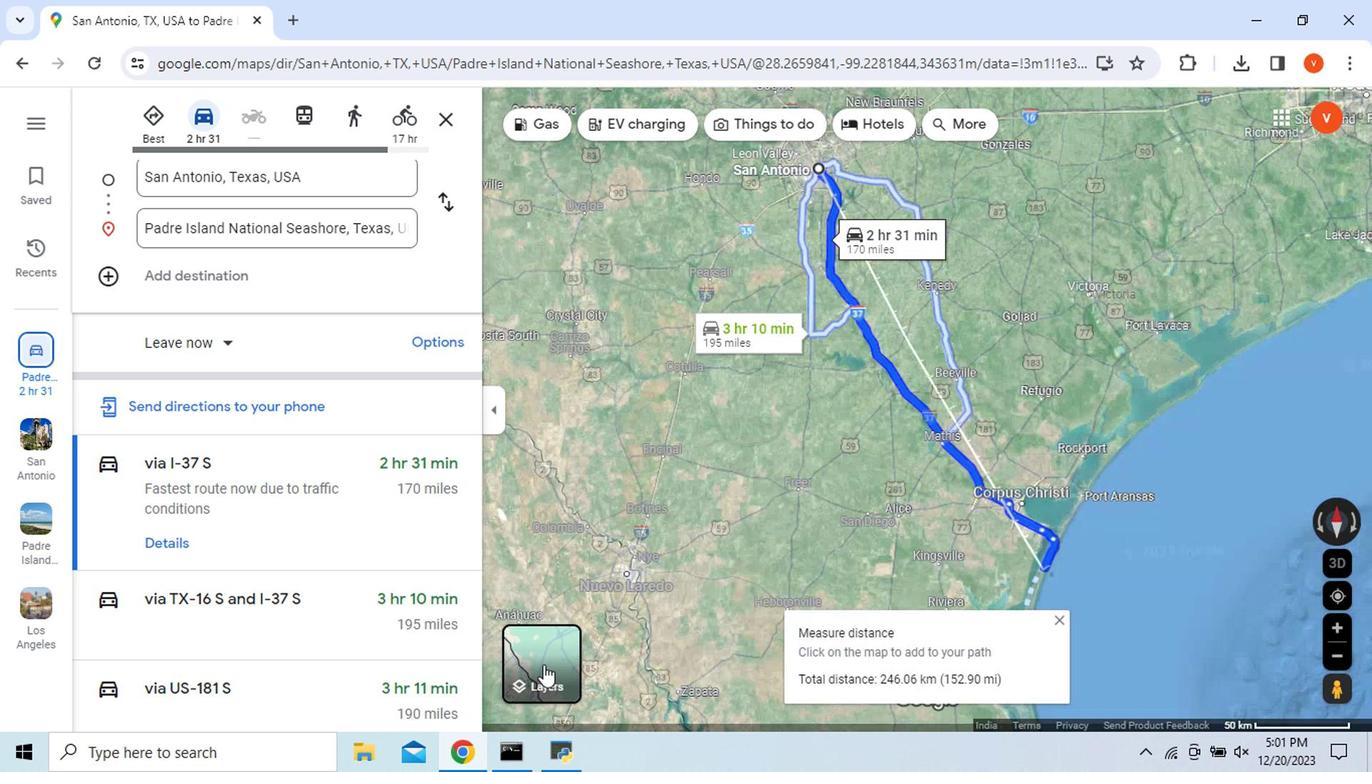 
Action: Mouse pressed left at (541, 657)
Screenshot: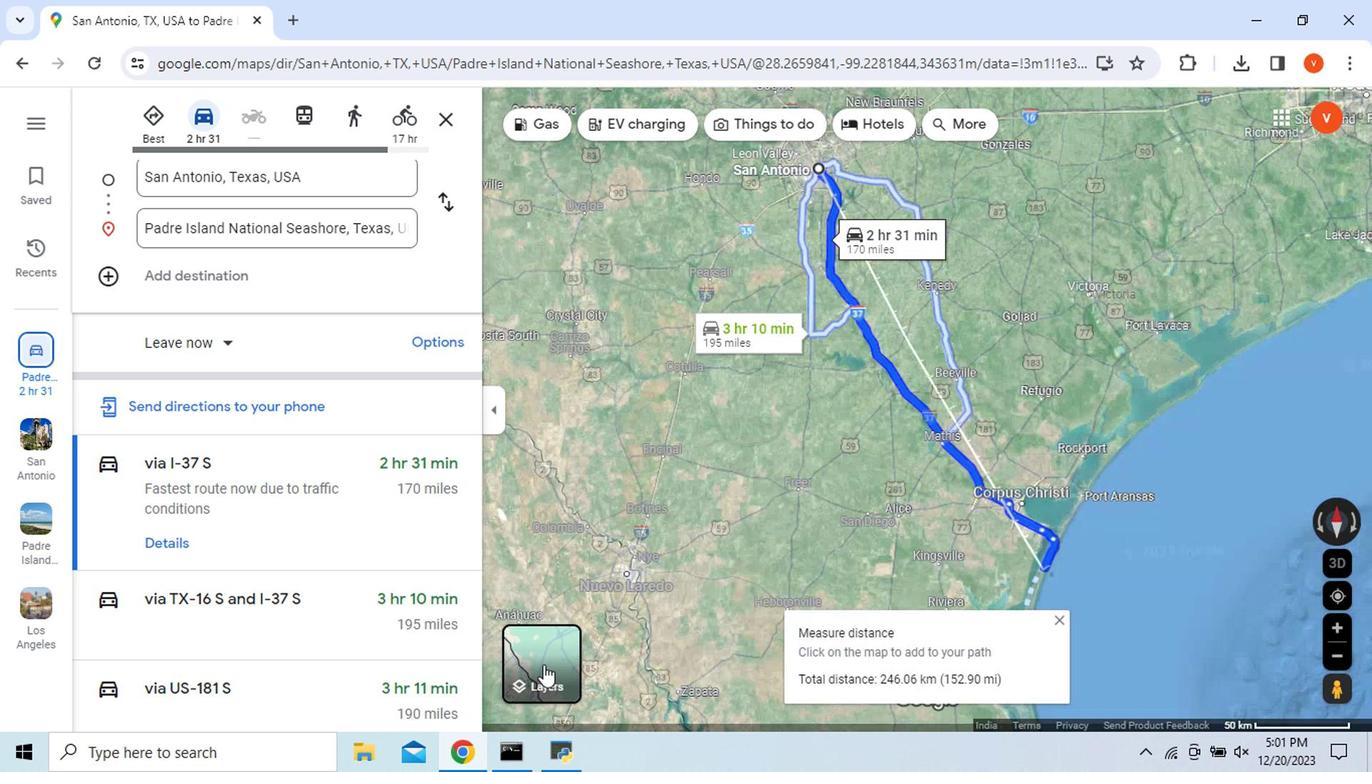 
Action: Mouse moved to (1053, 619)
Screenshot: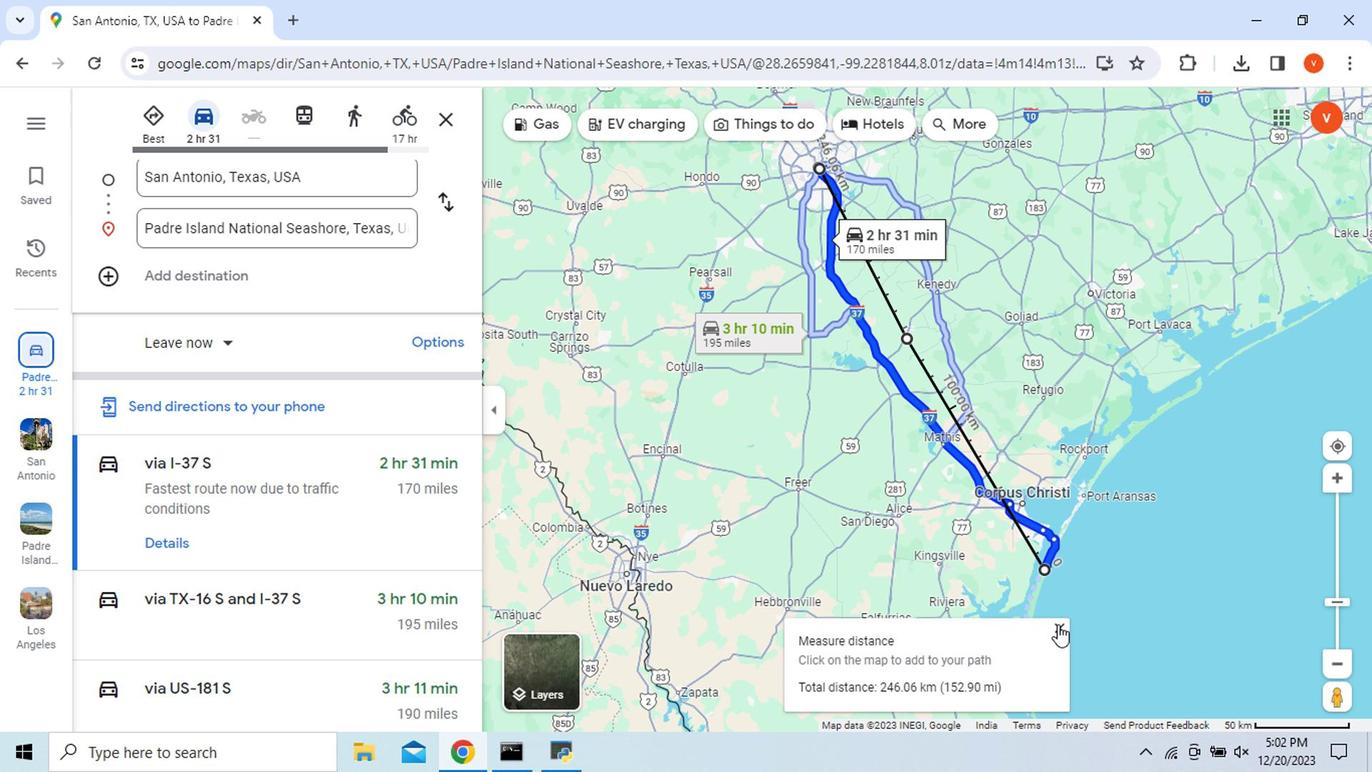 
Action: Mouse pressed left at (1053, 619)
Screenshot: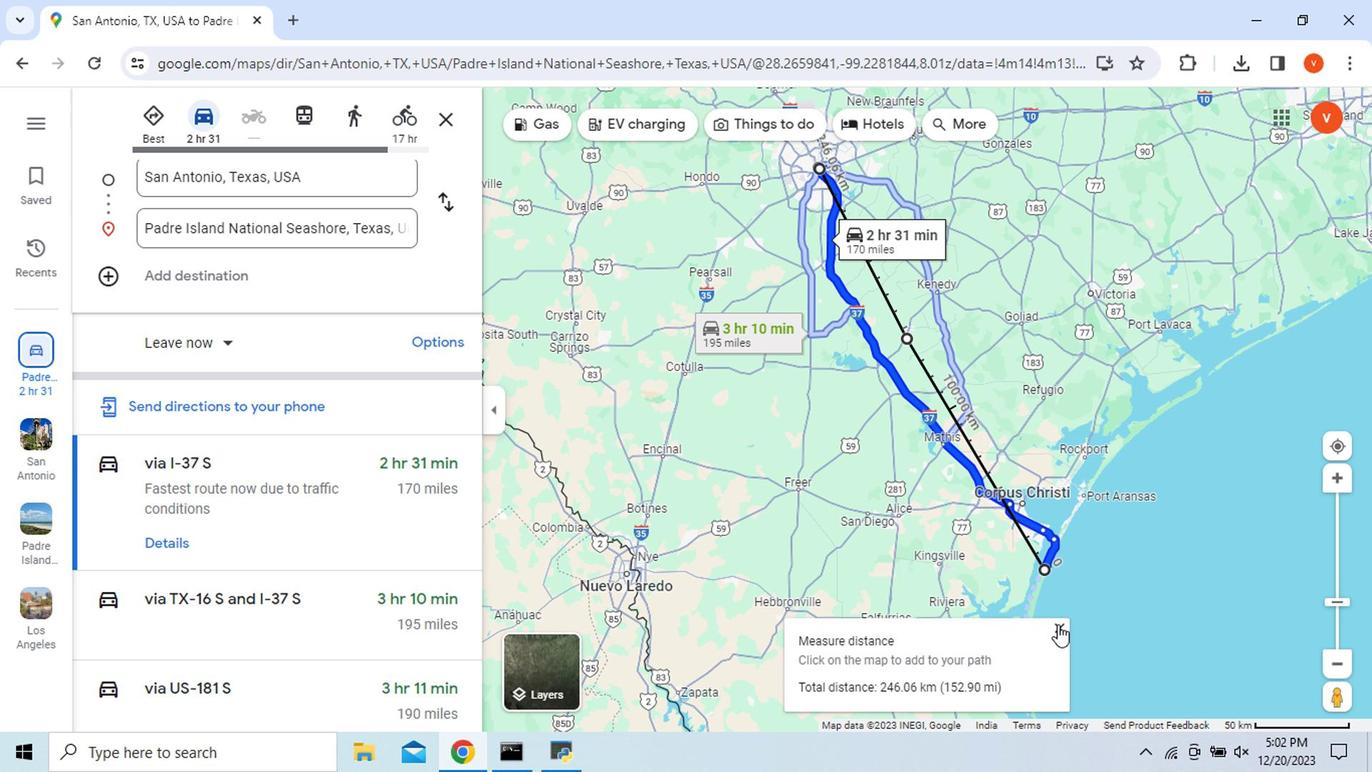 
Action: Mouse moved to (1053, 619)
Screenshot: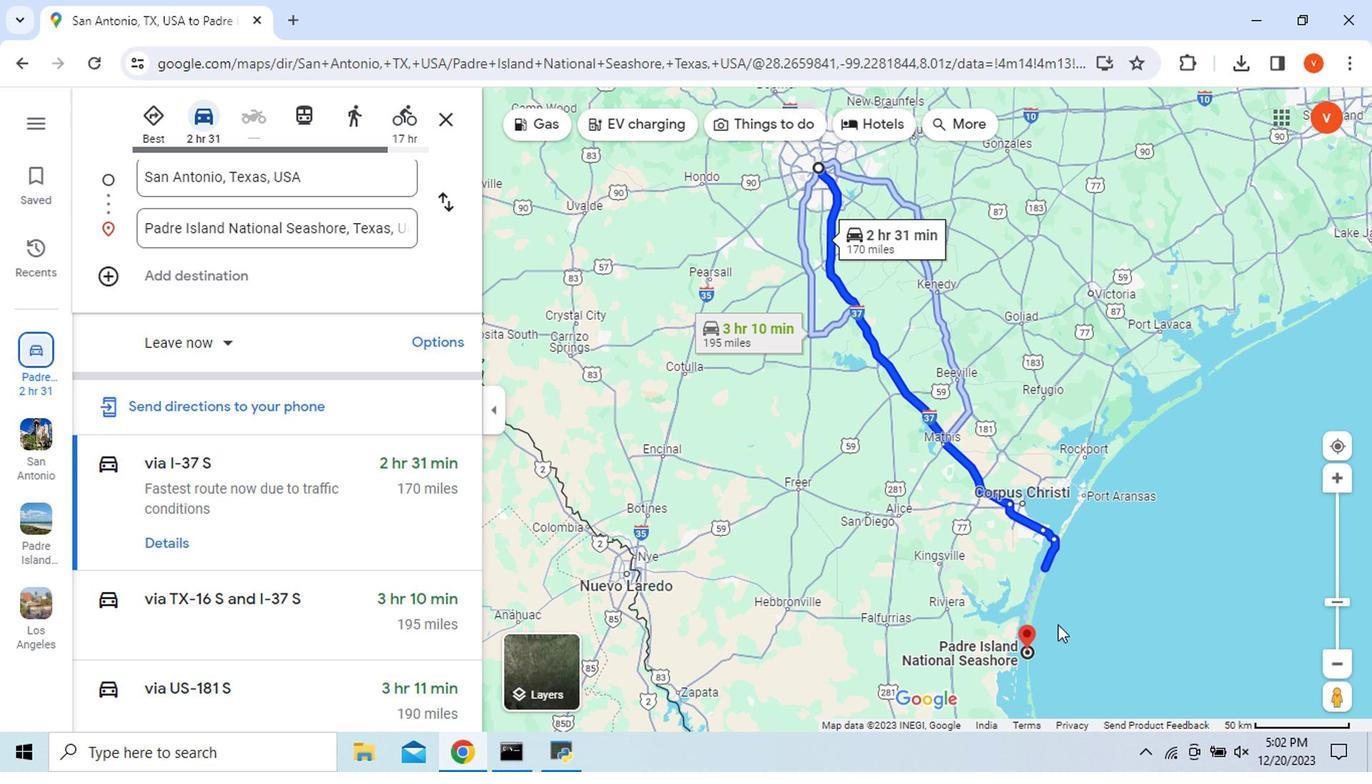 
